 Task: Add an event with the title Webinar: Content Creation and Curation Strategies for Social Media, date '2024/05/14', time 7:30 AM to 9:30 AMand add a description: Conducting a competitive analysis to understand how the campaign performed compared to similar campaigns executed by competitors. This involves evaluating the differentiation, uniqueness, and competitive advantage of the campaign in the marketplace.Select event color  Banana . Add location for the event as: Marseille, France, logged in from the account softage.4@softage.netand send the event invitation to softage.9@softage.net and softage.10@softage.net. Set a reminder for the event Daily
Action: Mouse moved to (74, 97)
Screenshot: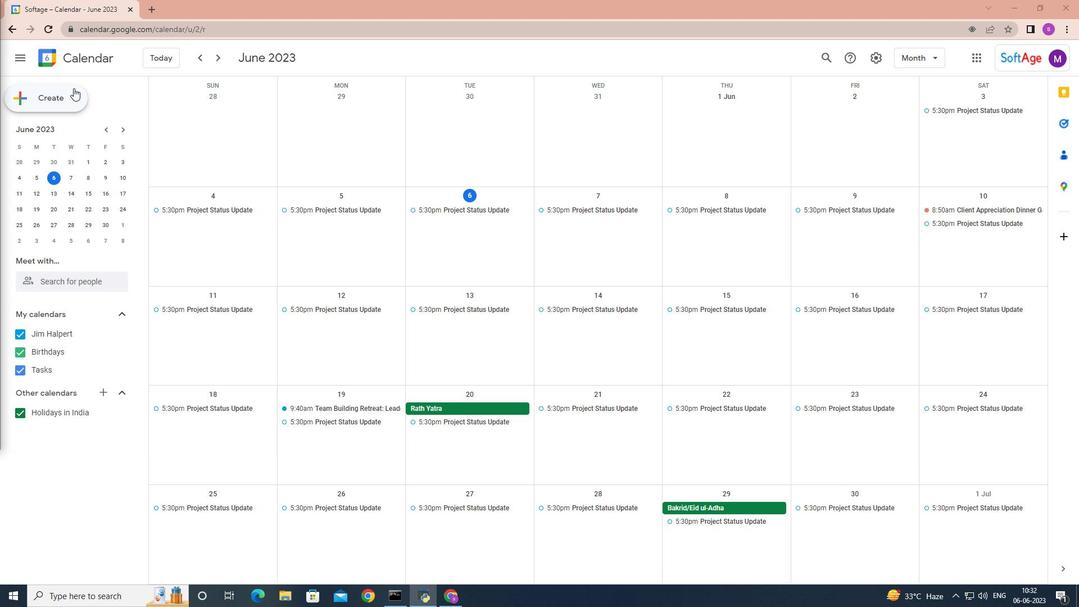 
Action: Mouse pressed left at (74, 97)
Screenshot: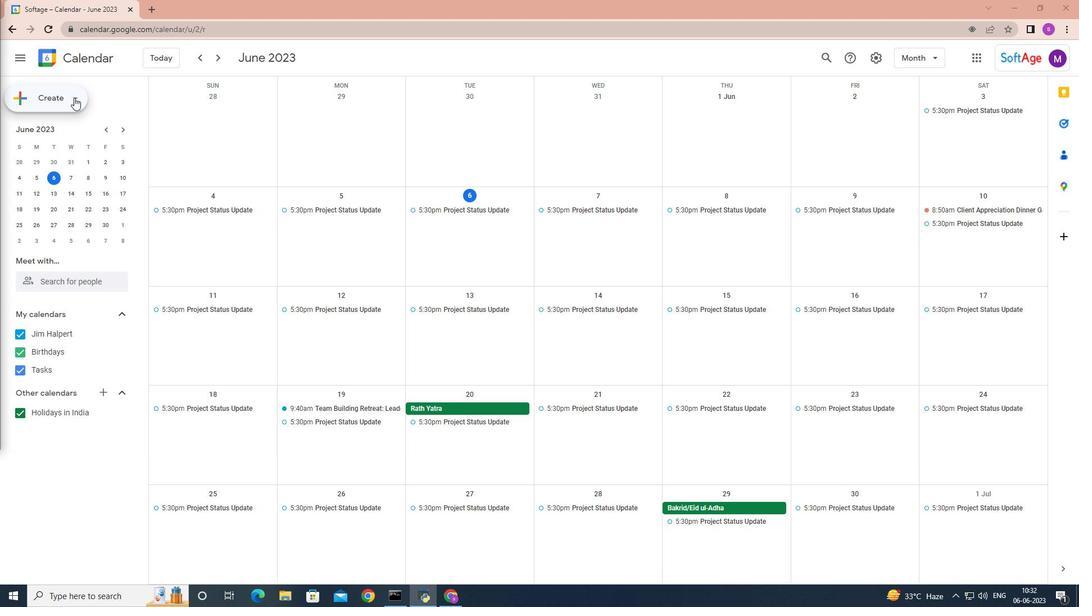 
Action: Mouse moved to (65, 122)
Screenshot: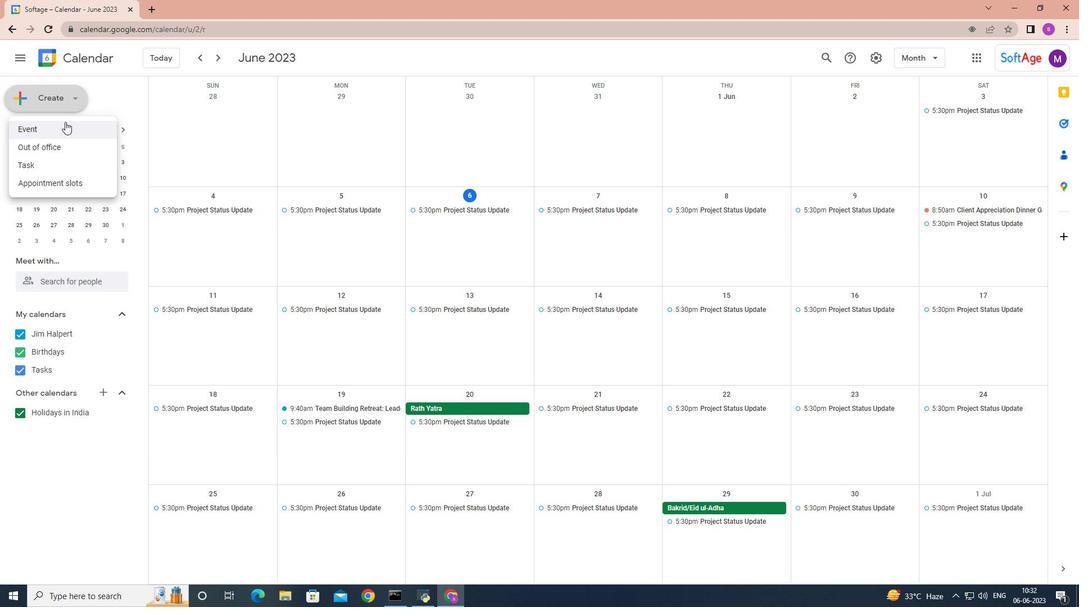 
Action: Mouse pressed left at (65, 122)
Screenshot: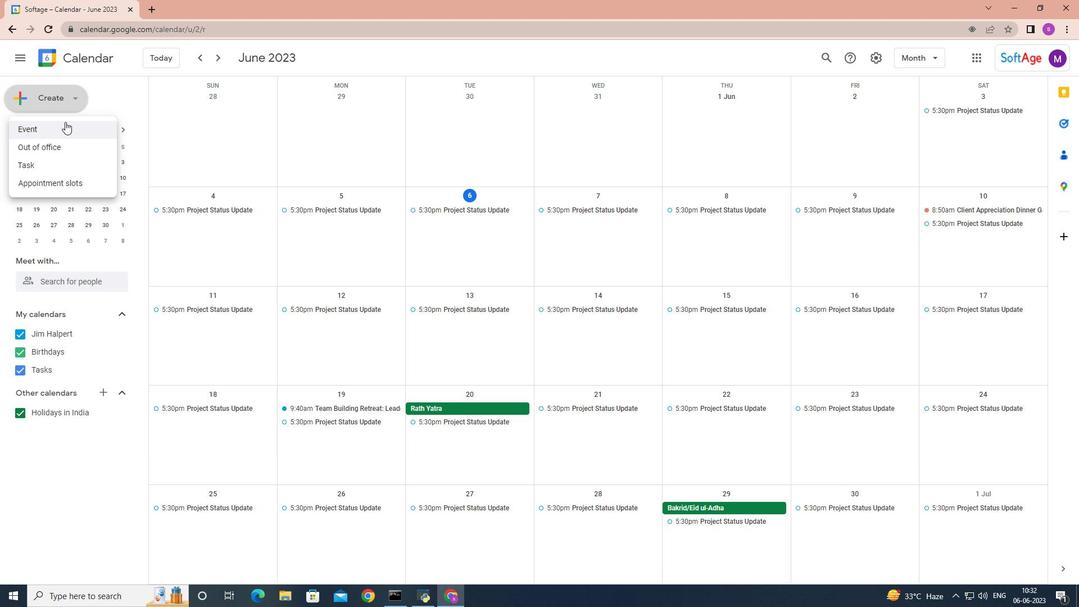 
Action: Mouse moved to (298, 444)
Screenshot: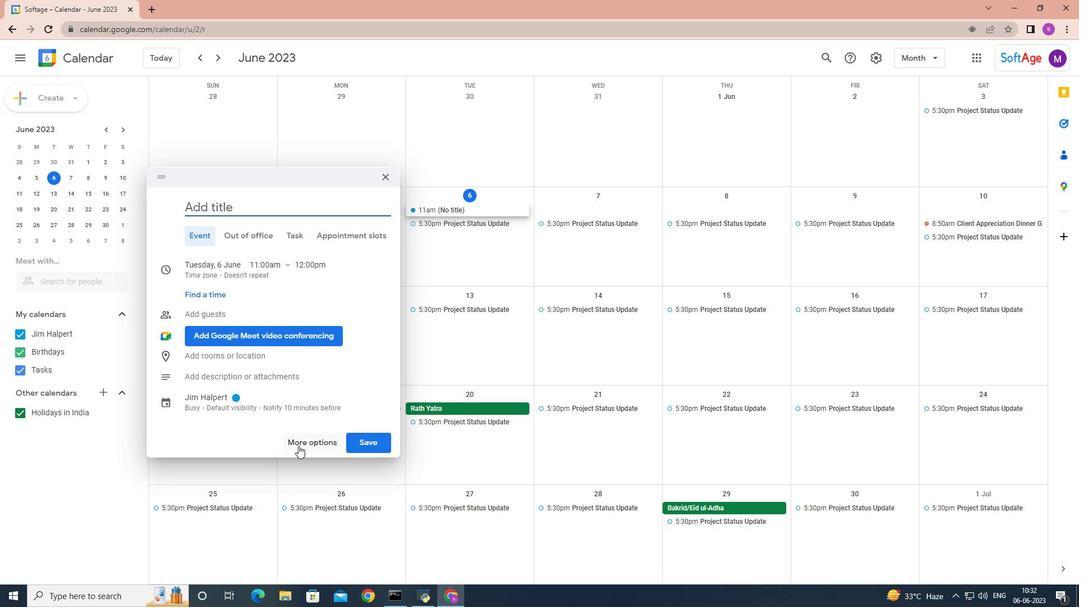 
Action: Mouse pressed left at (298, 444)
Screenshot: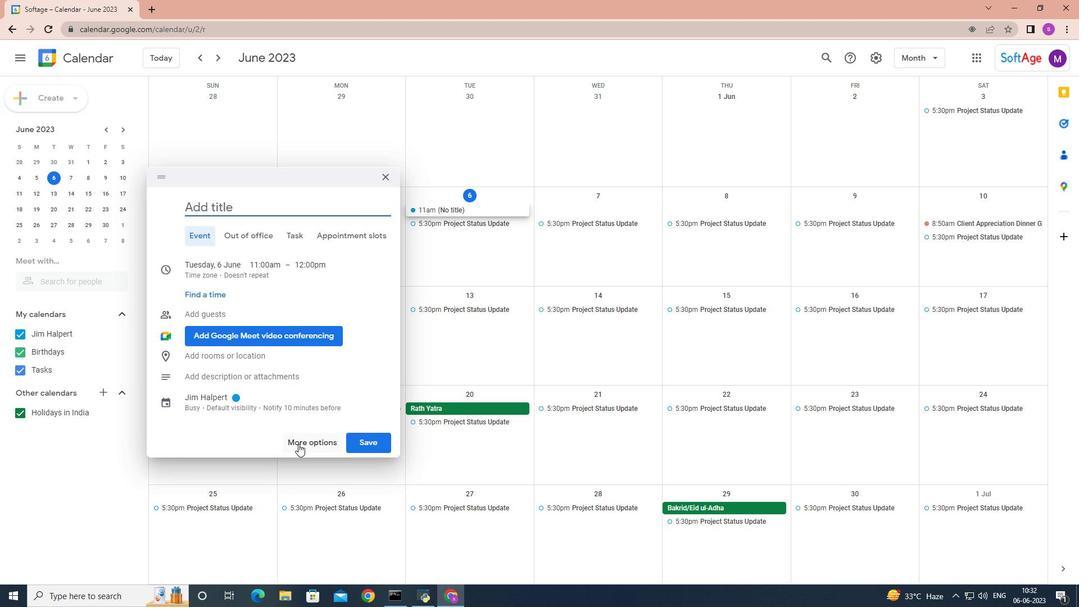 
Action: Key pressed <Key.shift>Webinar<Key.shift>:<Key.space><Key.shift>Content<Key.space><Key.shift>Cread<Key.backspace>tion<Key.space>and<Key.space><Key.shift>Curation<Key.space><Key.shift>Strategies<Key.space>for<Key.space><Key.shift>Social<Key.space><Key.shift>Media
Screenshot: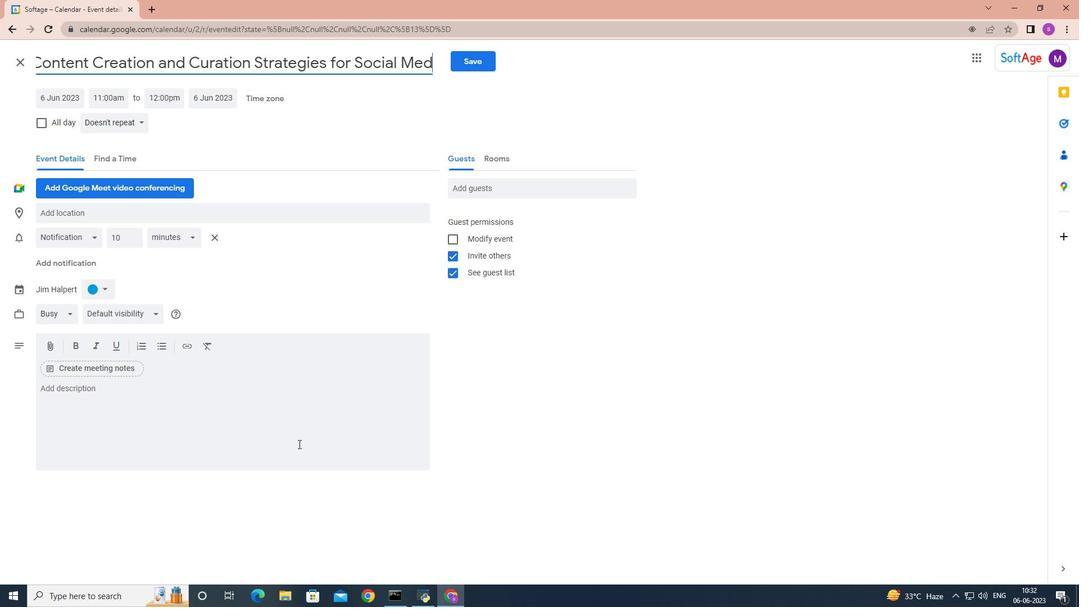 
Action: Mouse moved to (65, 100)
Screenshot: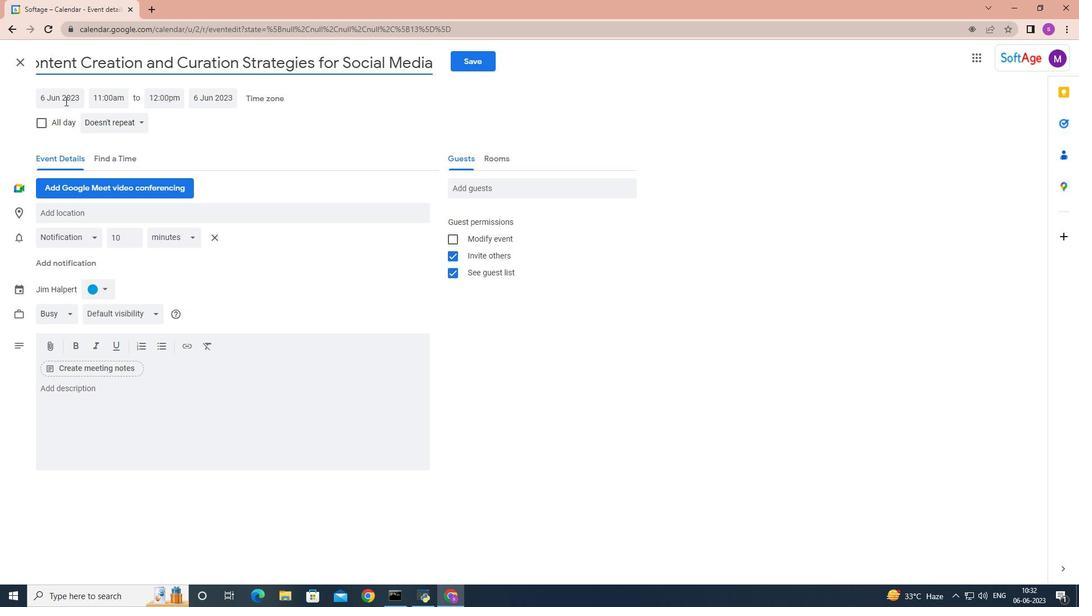 
Action: Mouse pressed left at (65, 100)
Screenshot: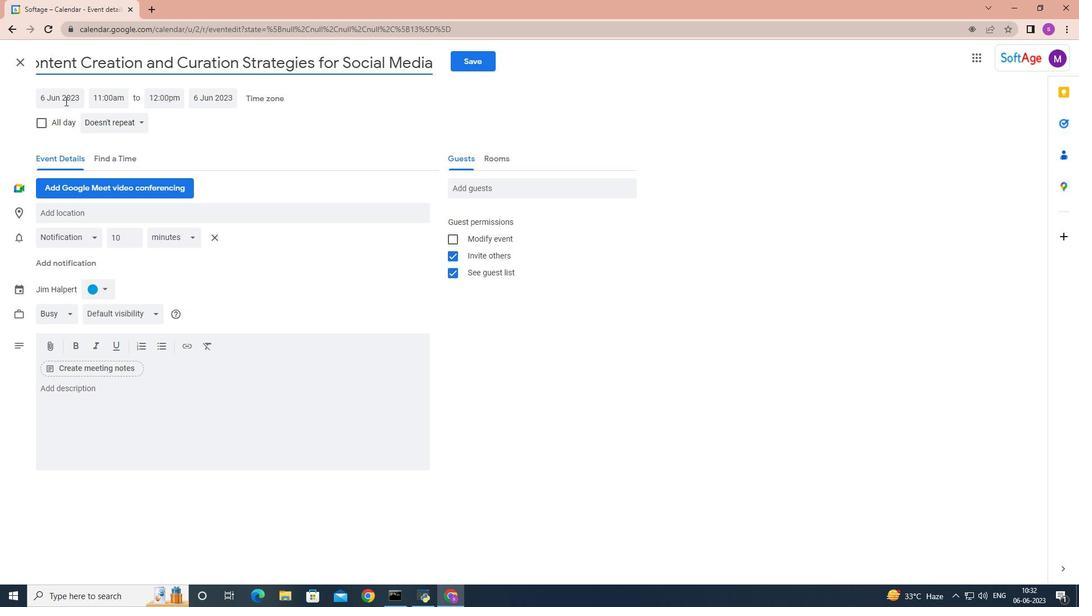 
Action: Mouse moved to (179, 122)
Screenshot: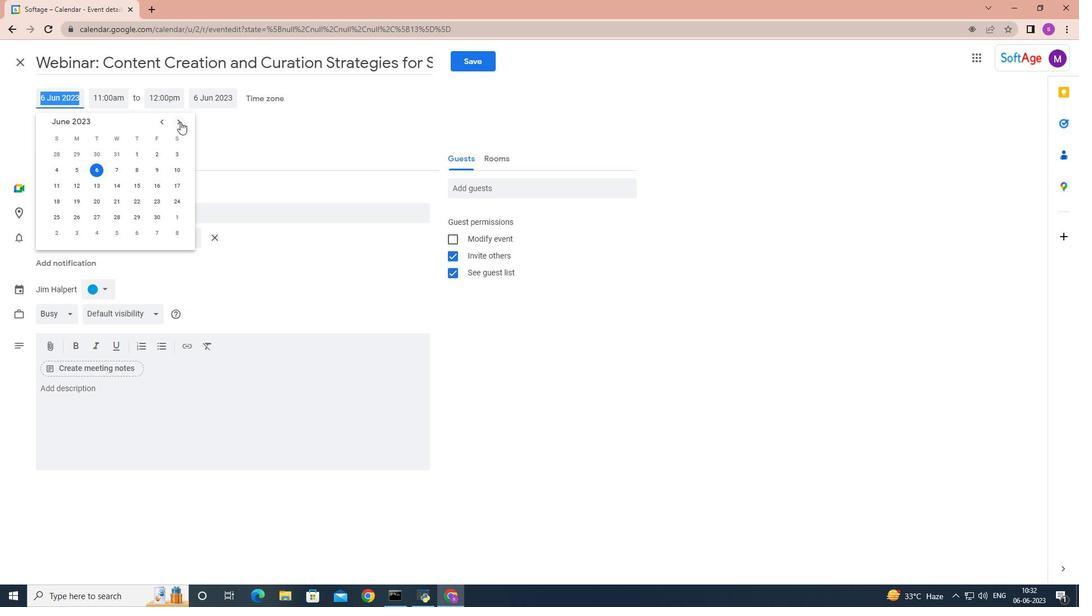 
Action: Mouse pressed left at (179, 122)
Screenshot: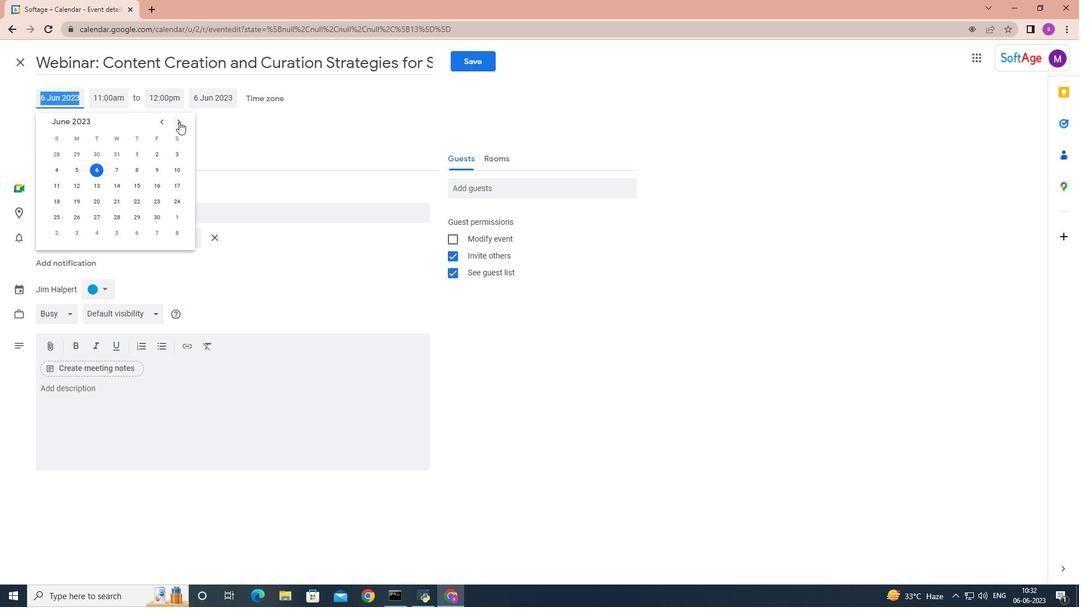 
Action: Mouse pressed left at (179, 122)
Screenshot: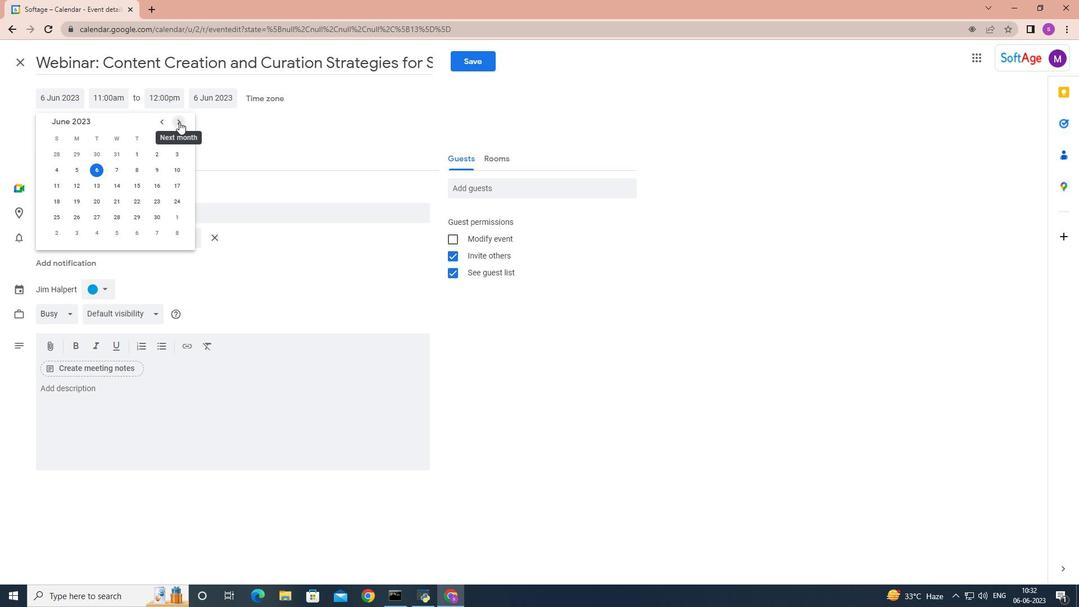 
Action: Mouse pressed left at (179, 122)
Screenshot: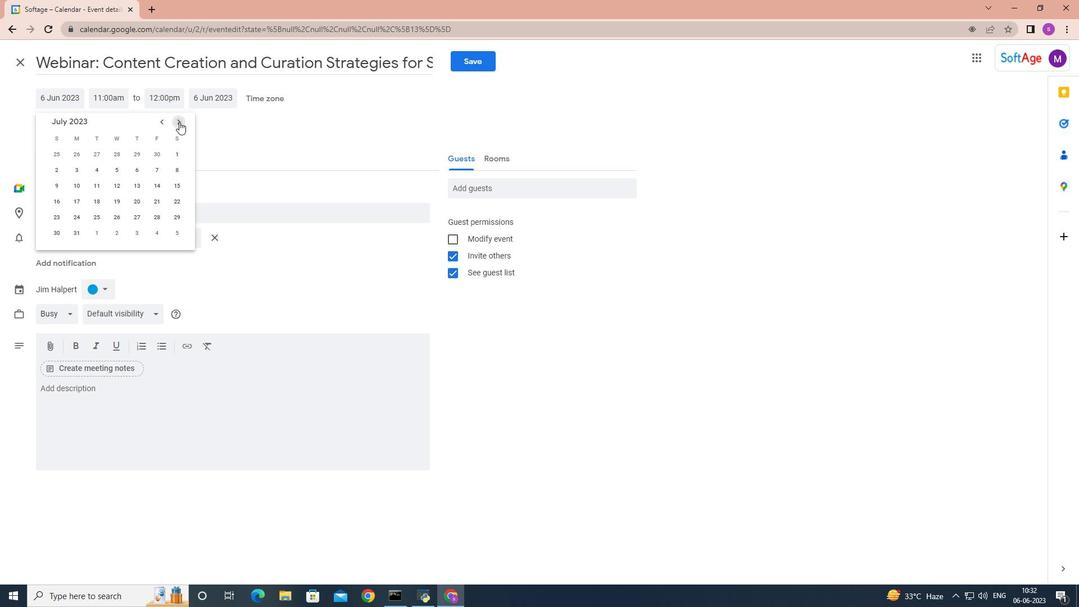 
Action: Mouse pressed left at (179, 122)
Screenshot: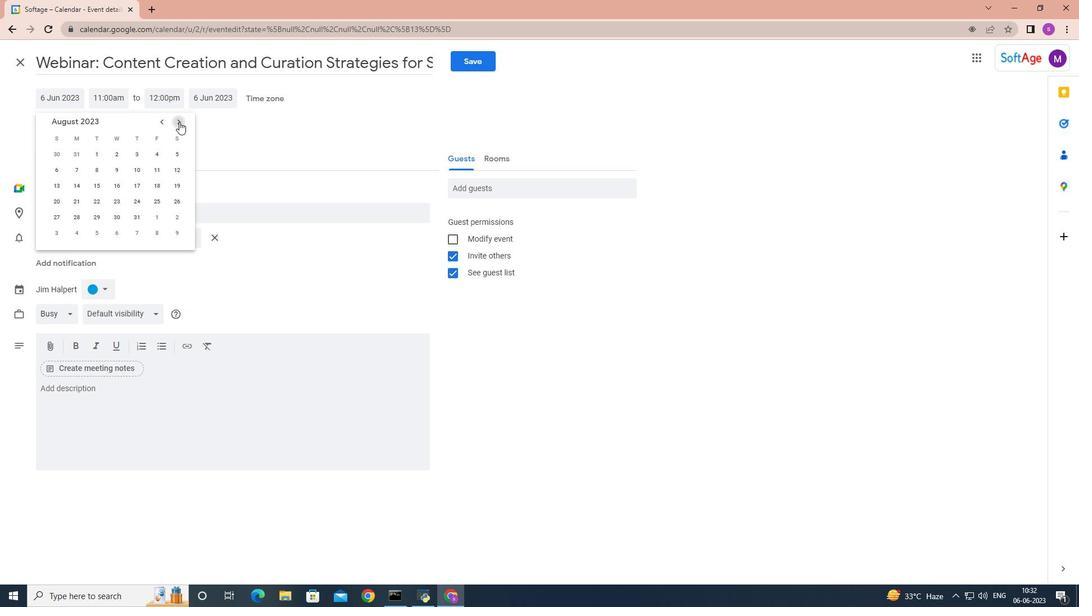 
Action: Mouse pressed left at (179, 122)
Screenshot: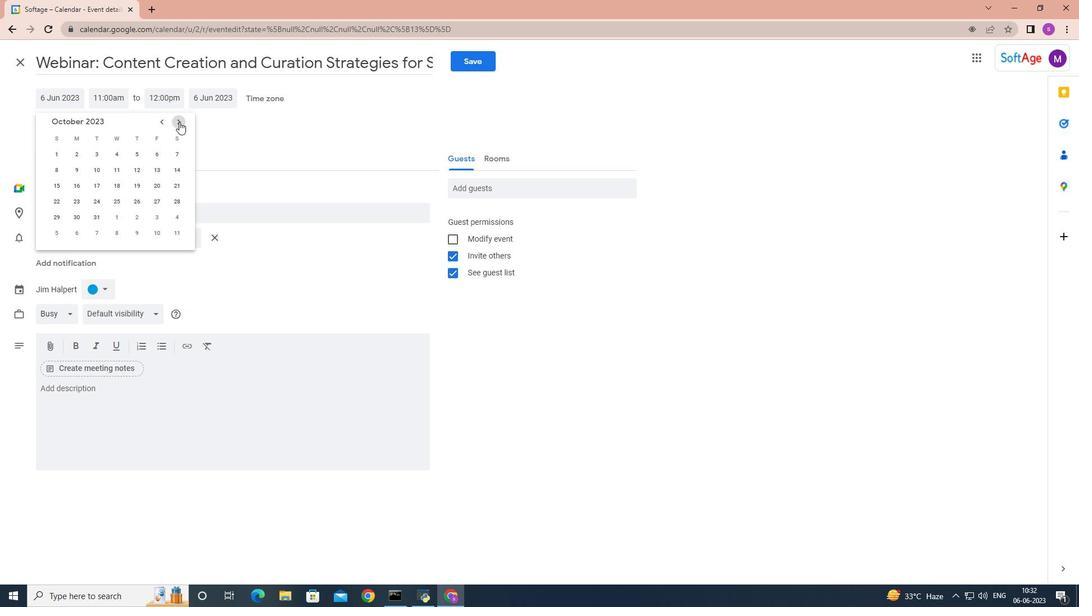 
Action: Mouse pressed left at (179, 122)
Screenshot: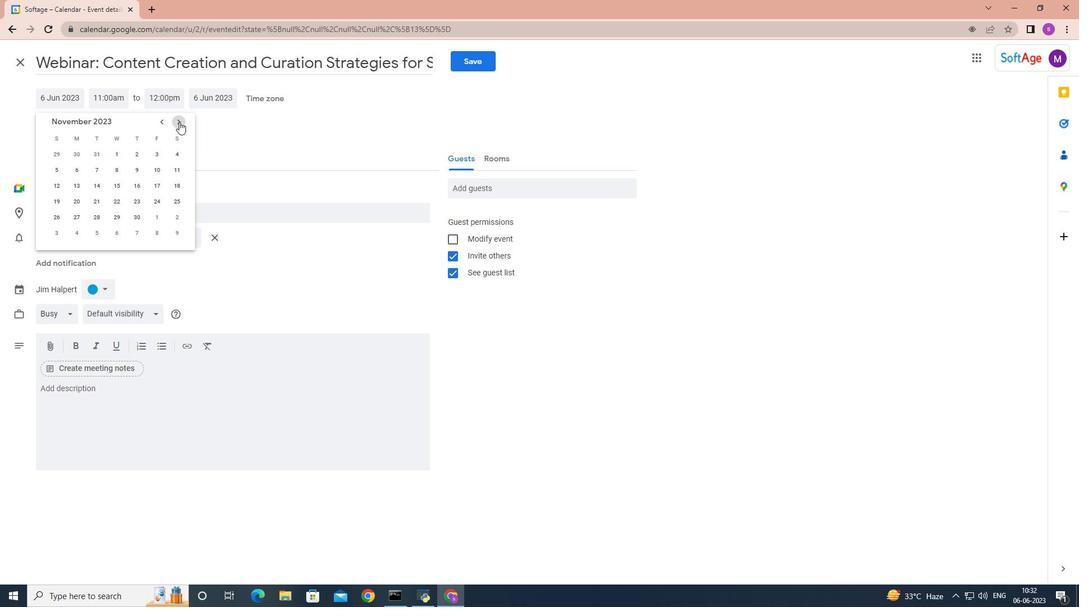 
Action: Mouse pressed left at (179, 122)
Screenshot: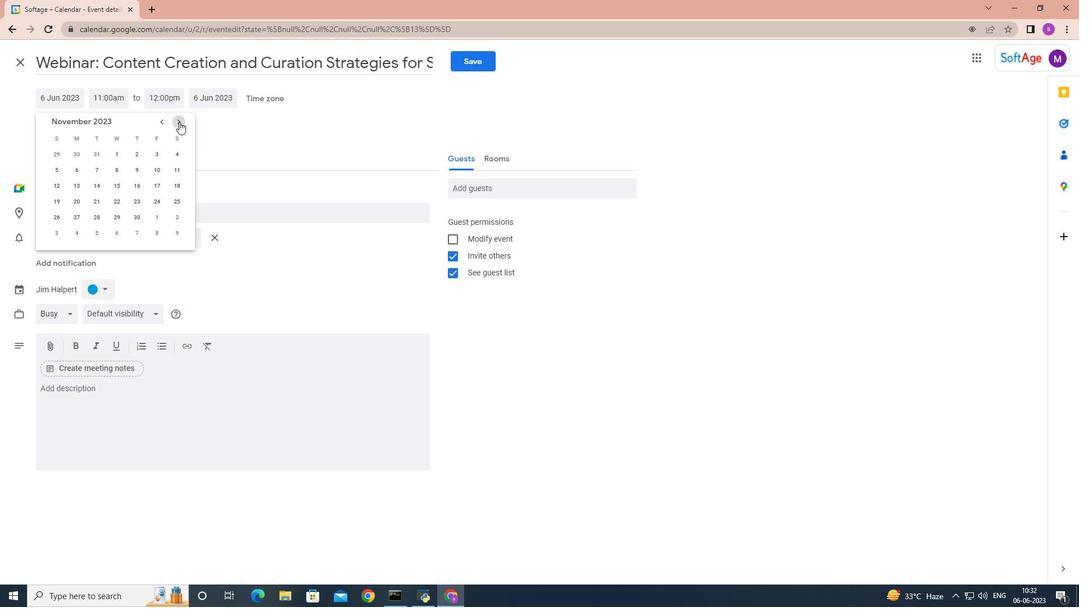 
Action: Mouse pressed left at (179, 122)
Screenshot: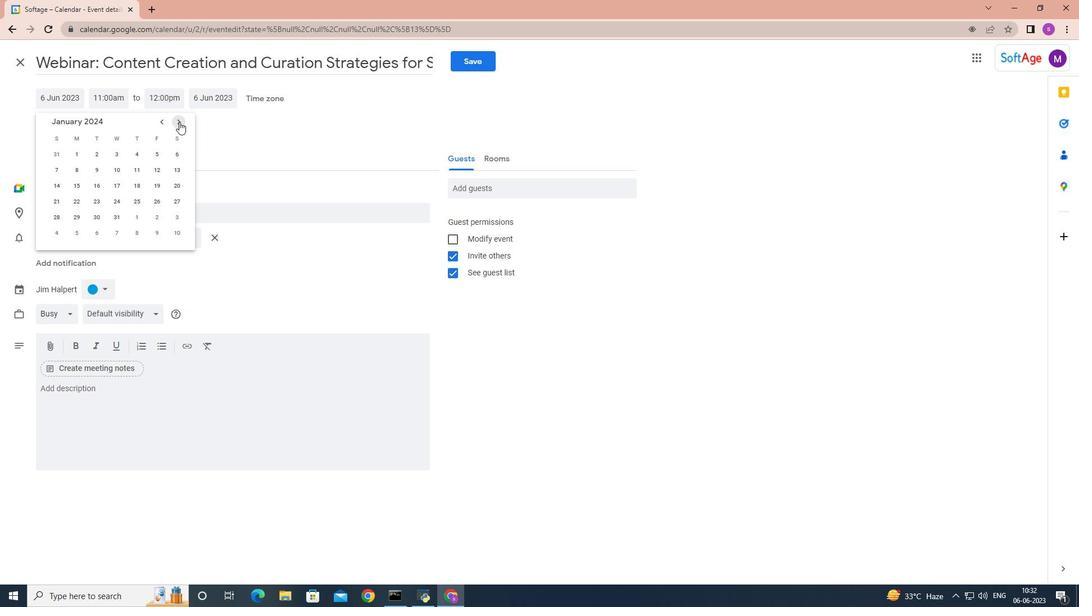 
Action: Mouse pressed left at (179, 122)
Screenshot: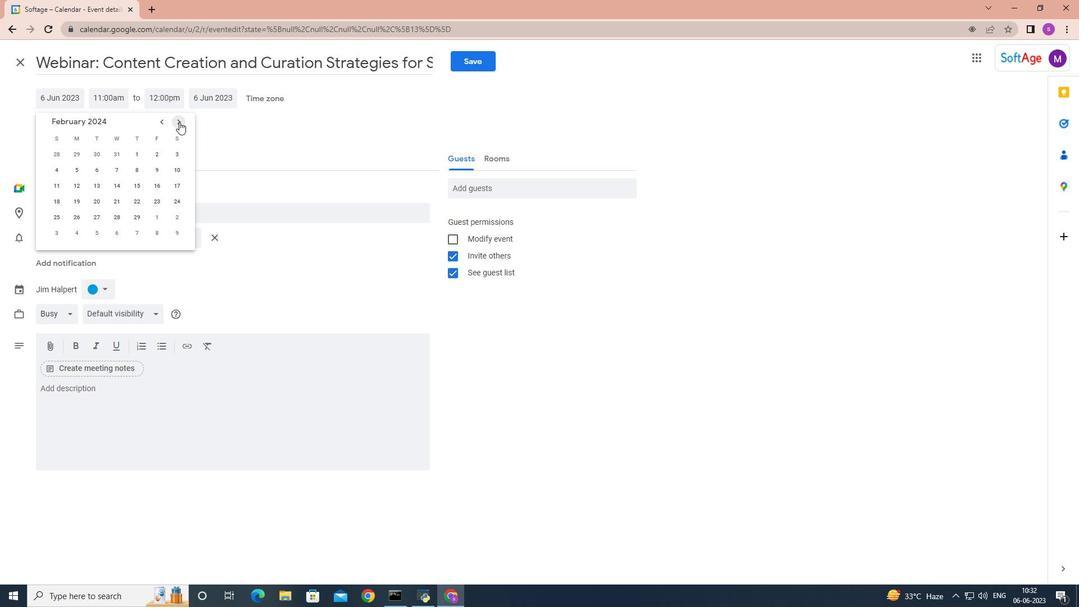 
Action: Mouse pressed left at (179, 122)
Screenshot: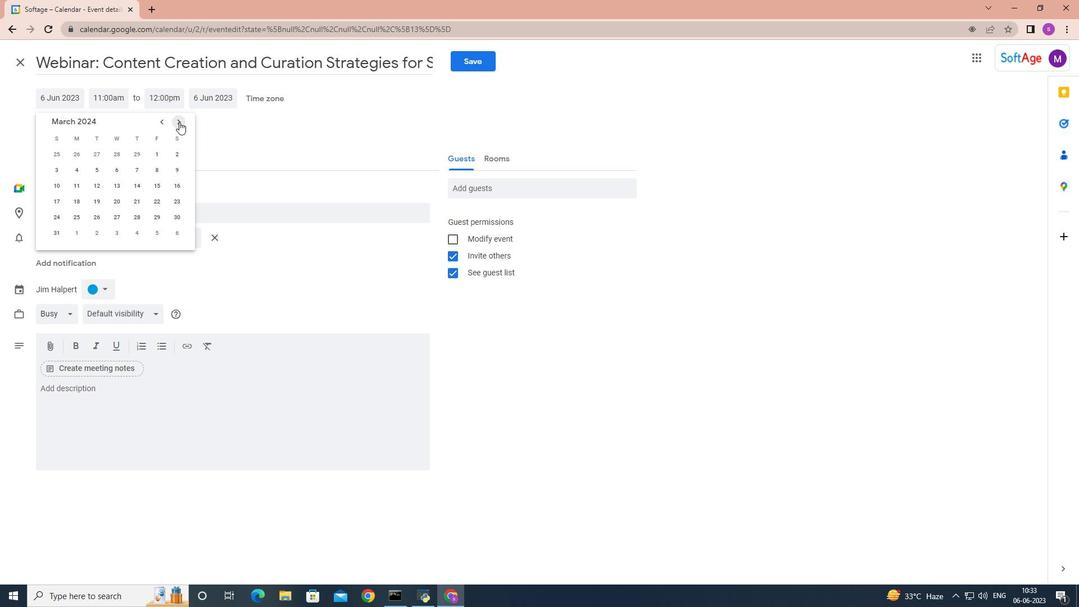 
Action: Mouse pressed left at (179, 122)
Screenshot: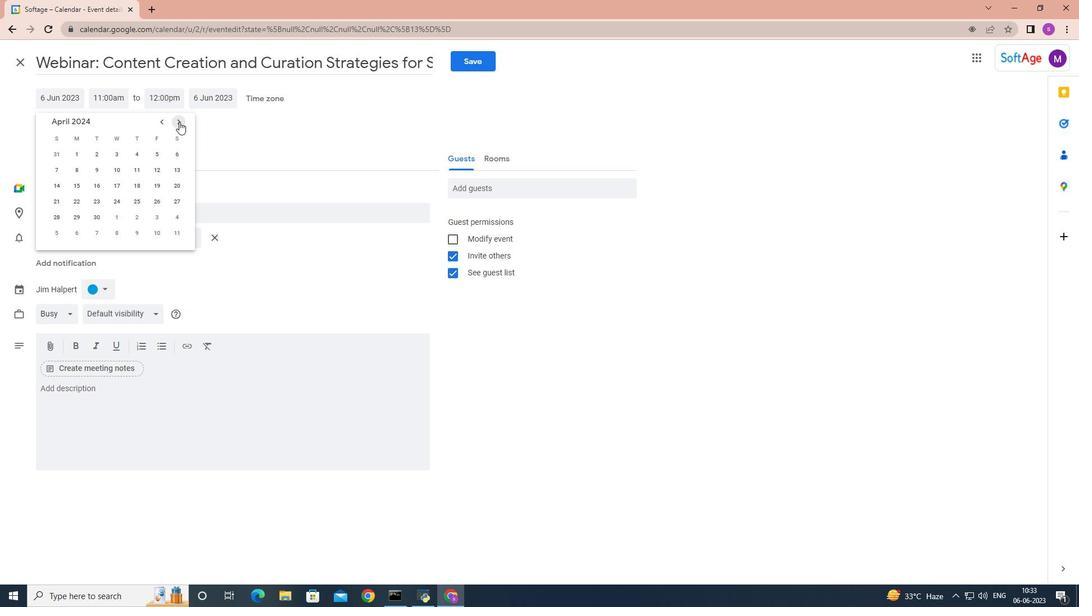 
Action: Mouse moved to (93, 182)
Screenshot: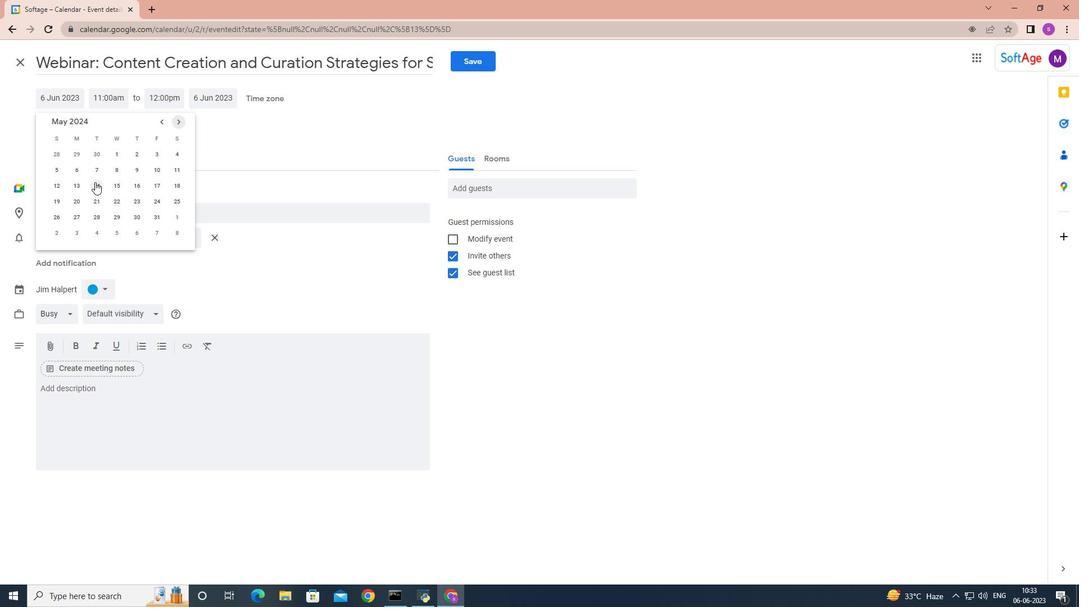 
Action: Mouse pressed left at (93, 182)
Screenshot: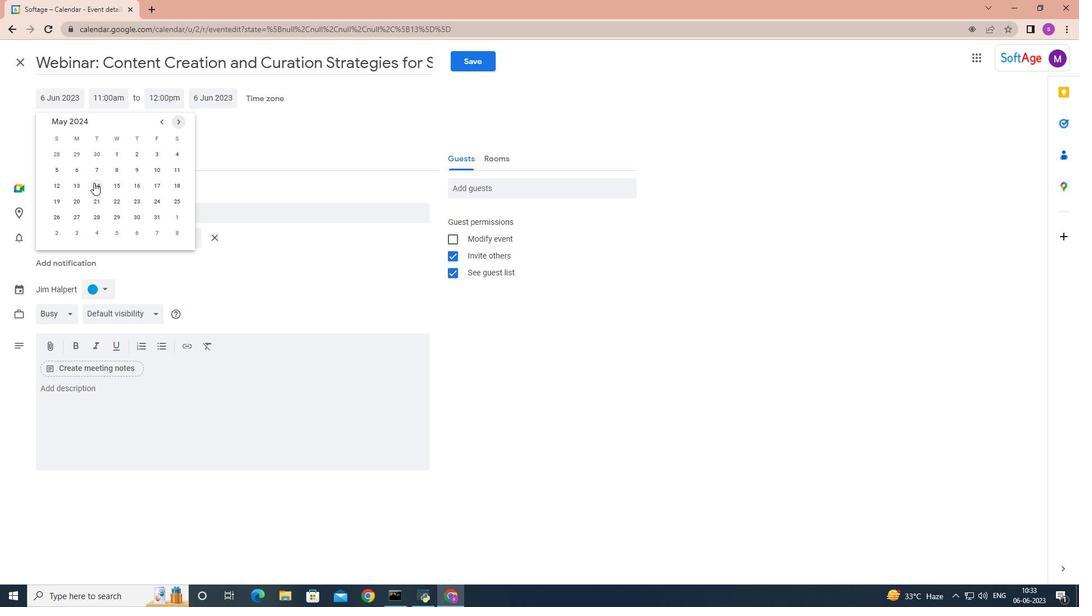 
Action: Mouse moved to (108, 97)
Screenshot: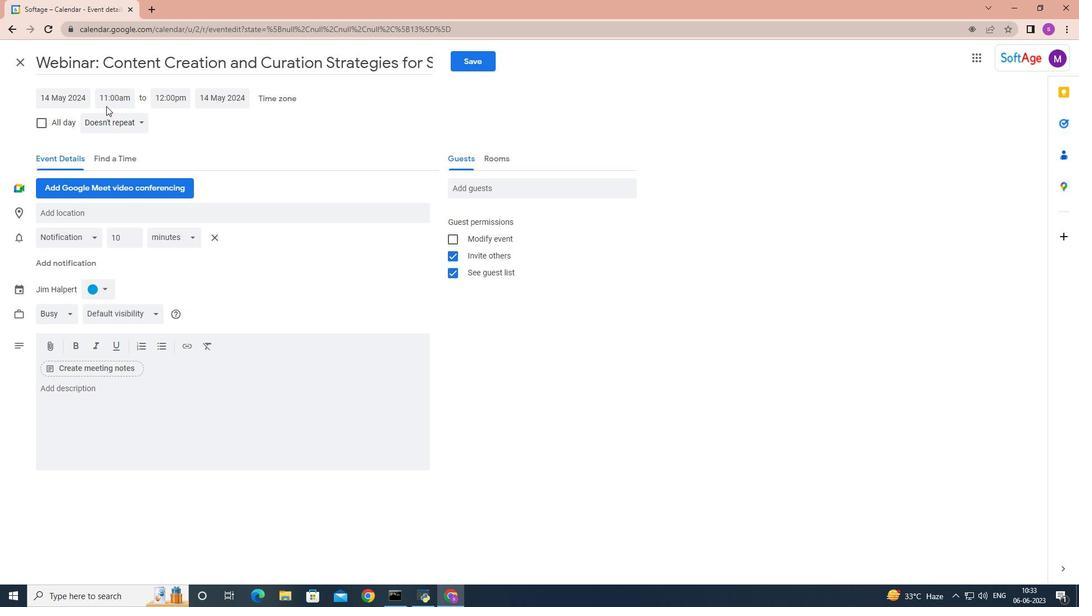 
Action: Mouse pressed left at (108, 97)
Screenshot: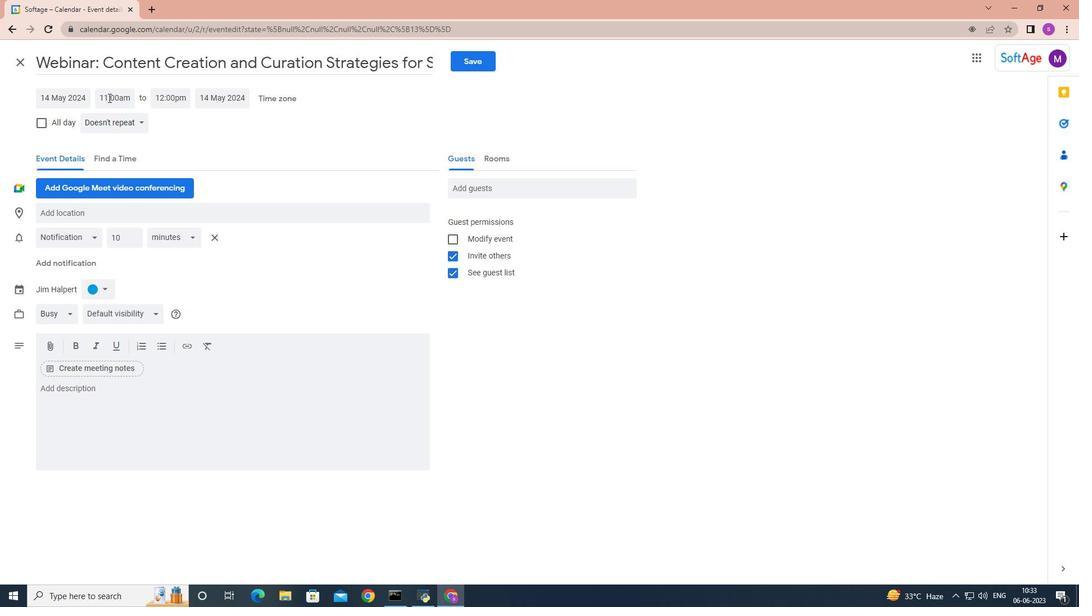 
Action: Mouse moved to (145, 162)
Screenshot: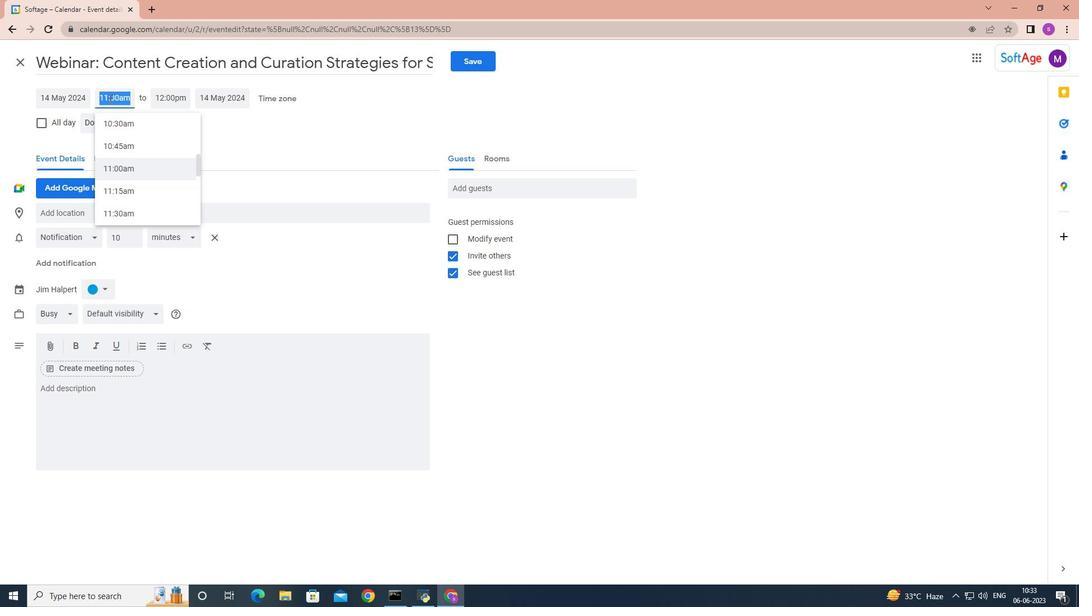 
Action: Mouse scrolled (145, 163) with delta (0, 0)
Screenshot: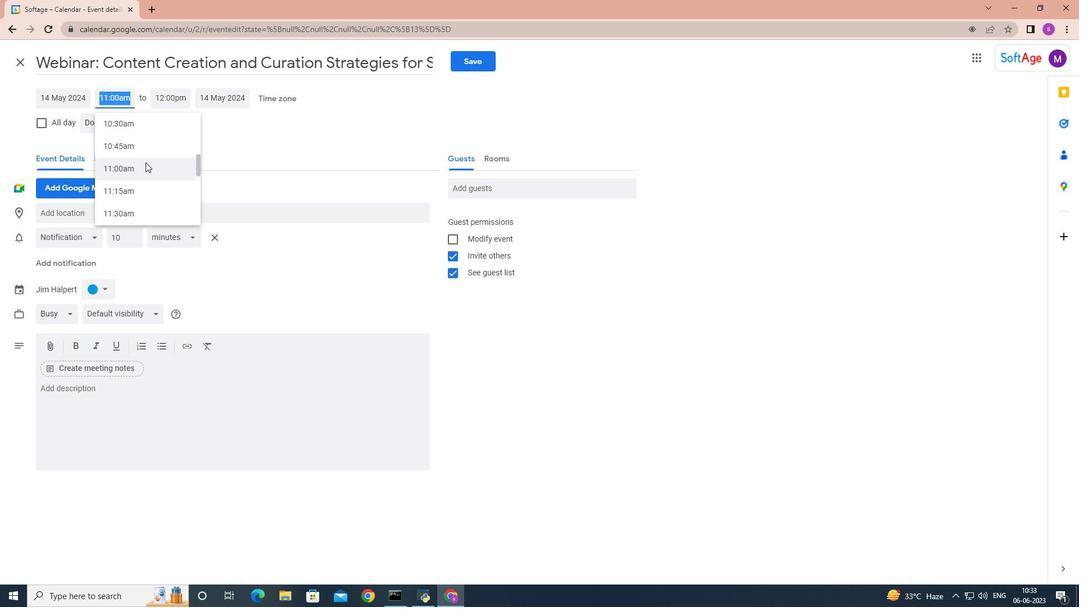 
Action: Mouse scrolled (145, 163) with delta (0, 0)
Screenshot: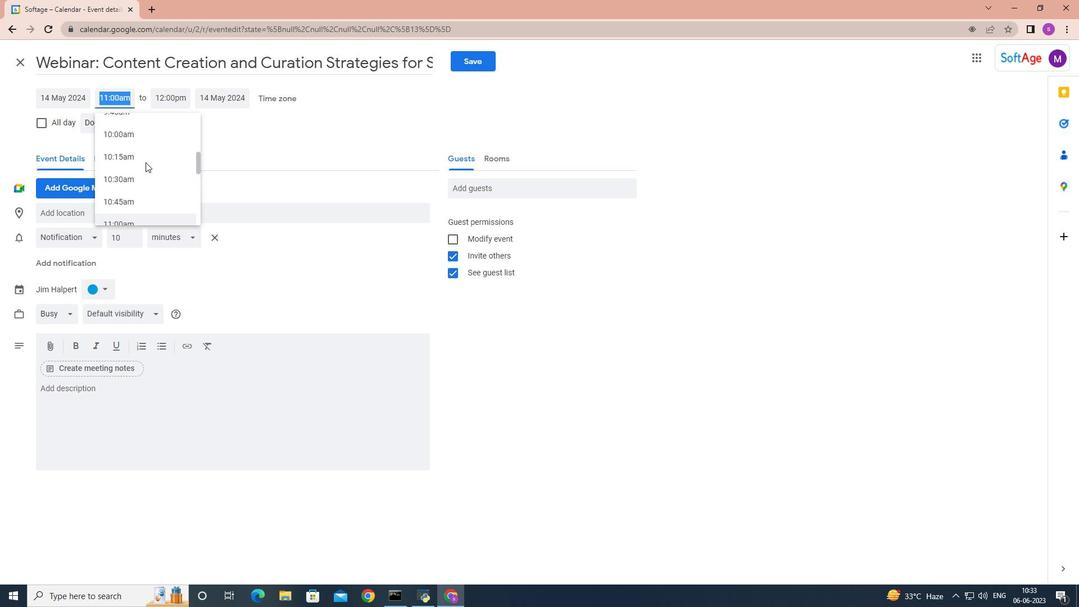 
Action: Mouse scrolled (145, 163) with delta (0, 0)
Screenshot: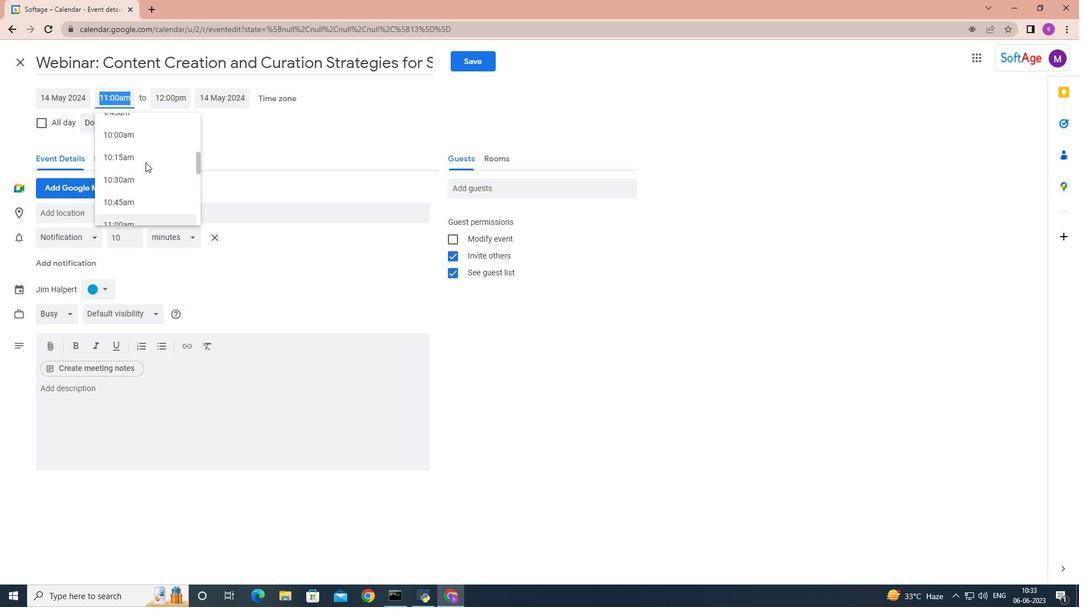 
Action: Mouse scrolled (145, 163) with delta (0, 0)
Screenshot: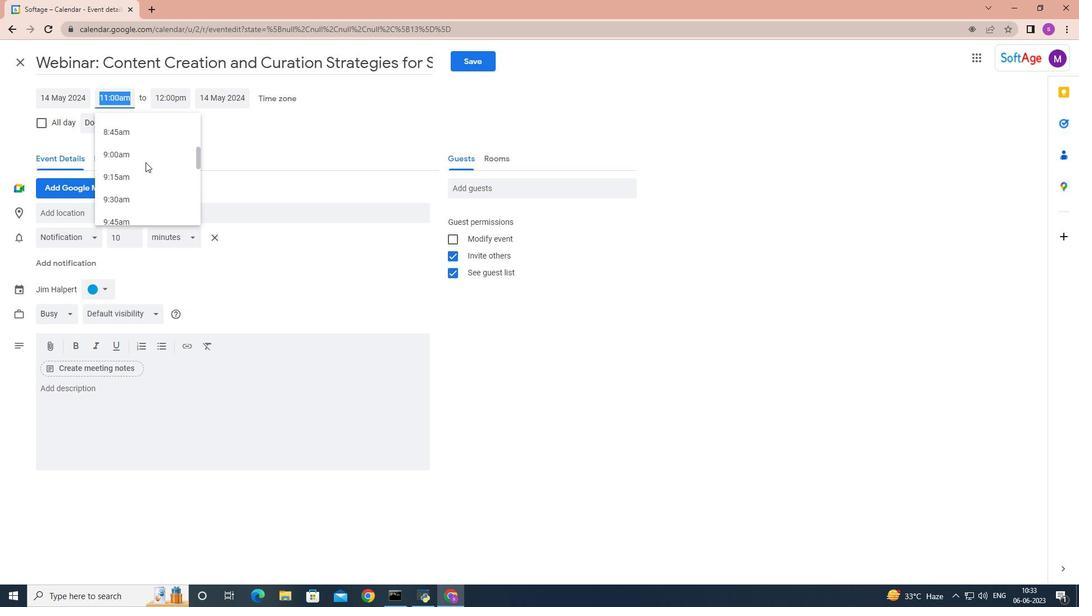 
Action: Mouse scrolled (145, 163) with delta (0, 0)
Screenshot: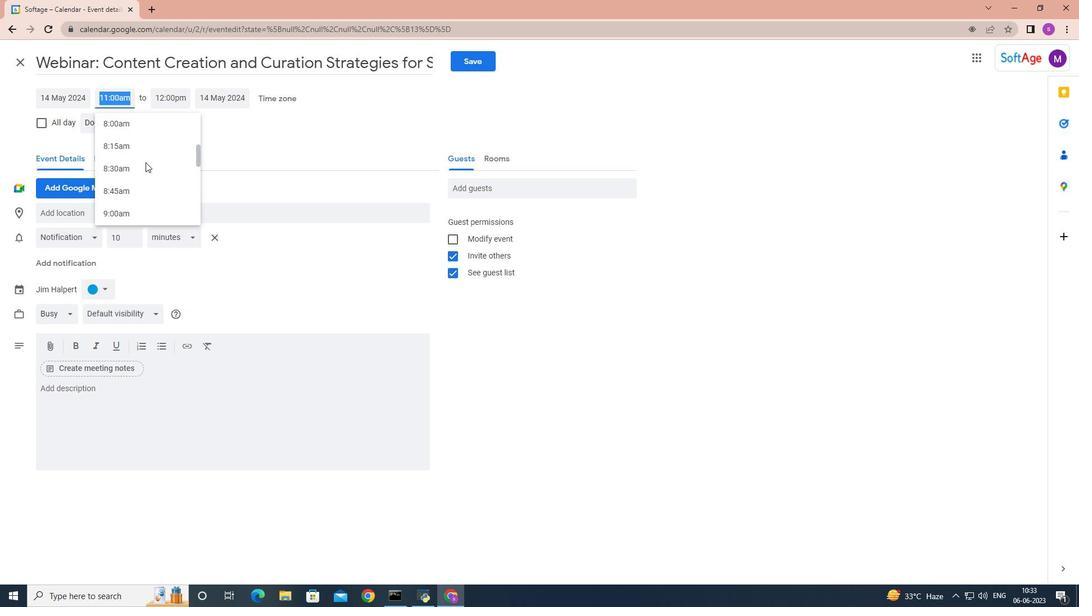 
Action: Mouse moved to (143, 132)
Screenshot: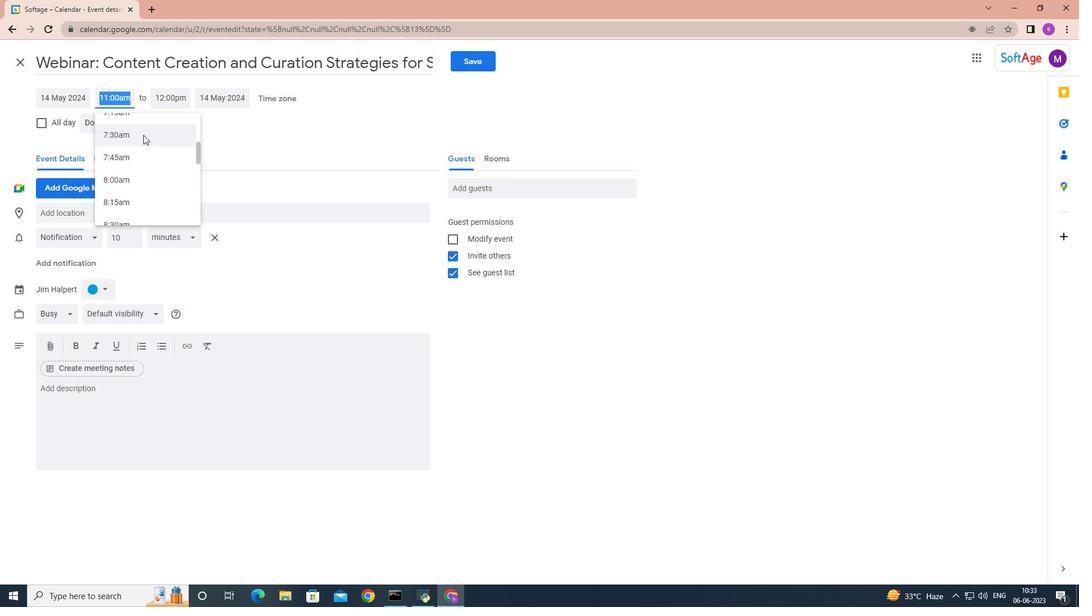 
Action: Mouse pressed left at (143, 132)
Screenshot: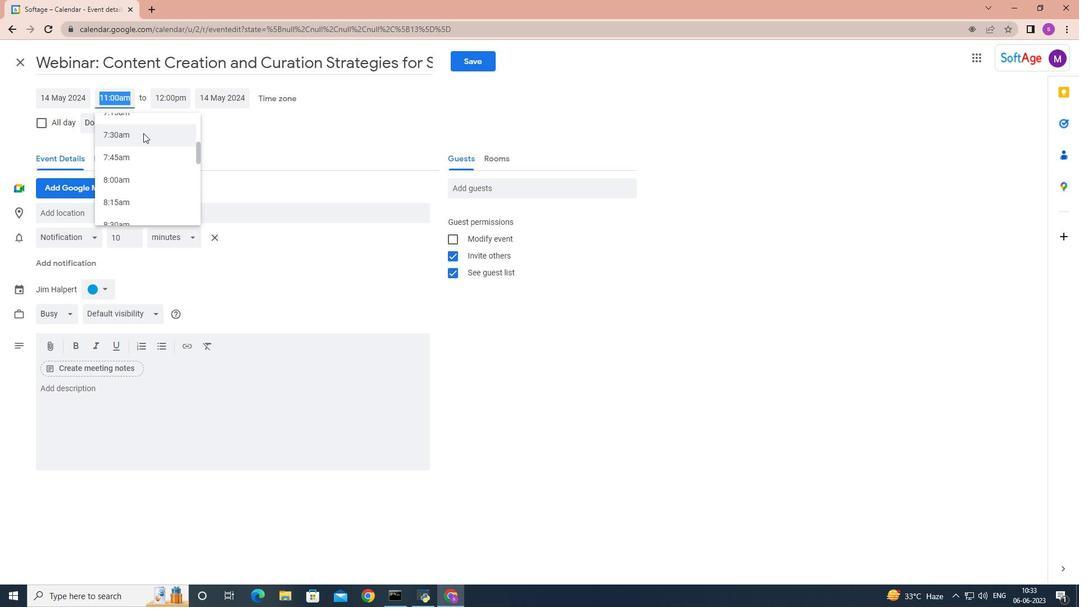 
Action: Mouse moved to (167, 97)
Screenshot: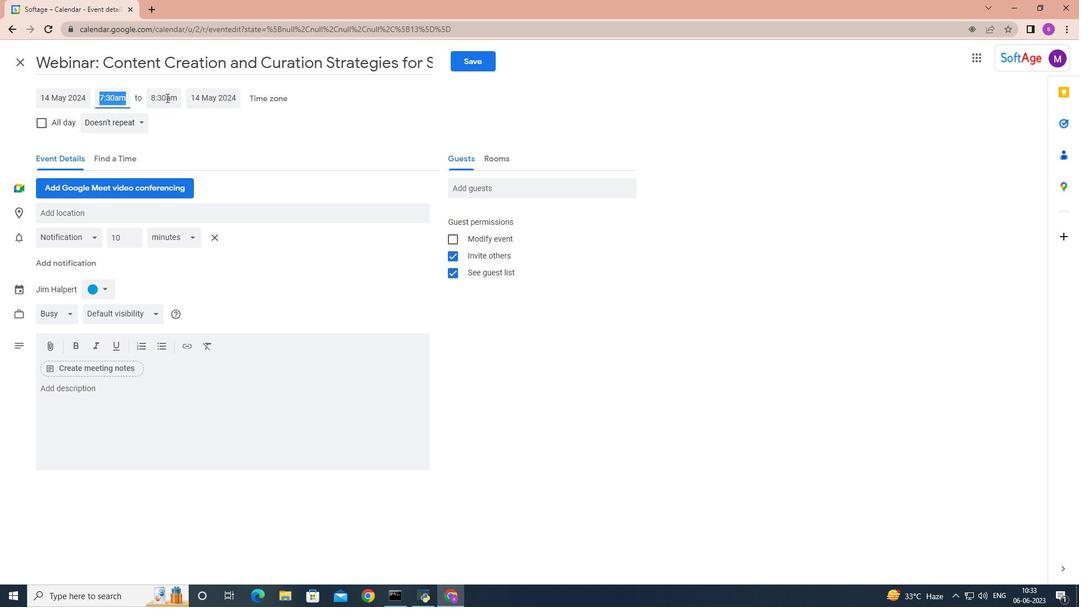 
Action: Mouse pressed left at (167, 97)
Screenshot: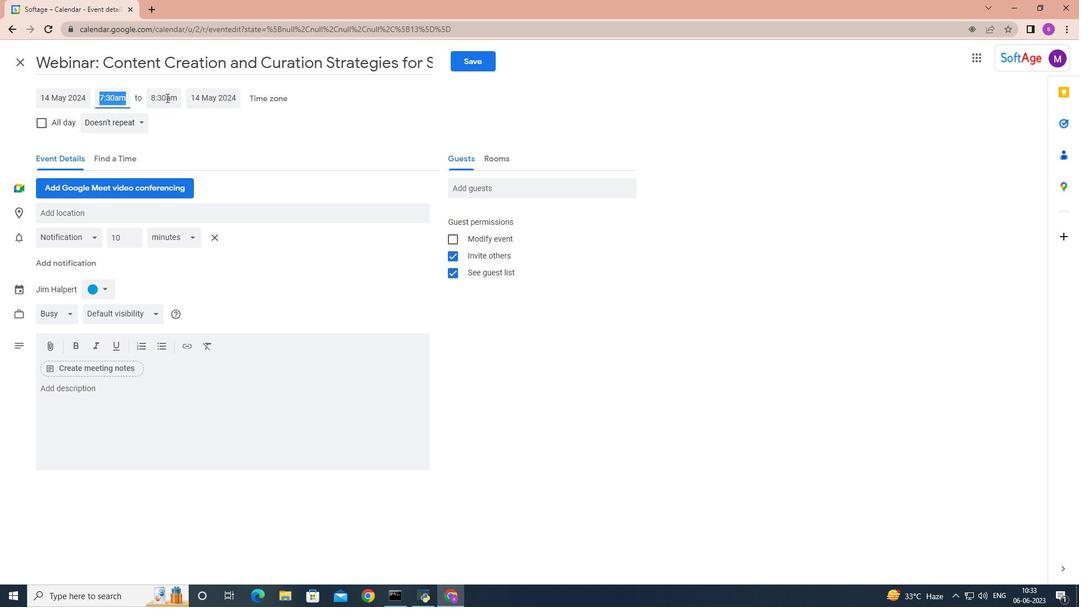 
Action: Mouse moved to (200, 215)
Screenshot: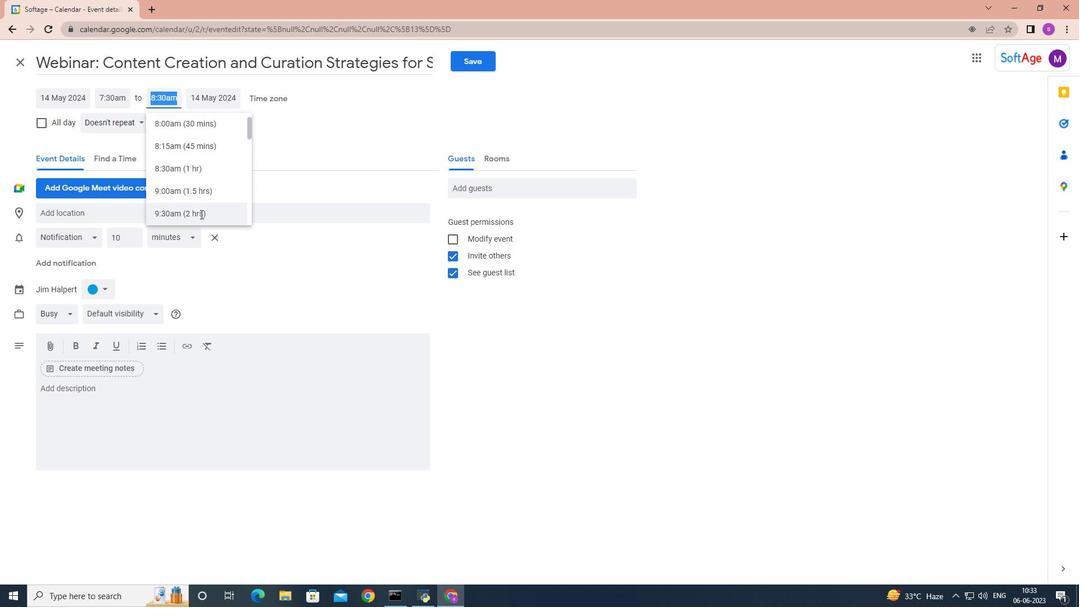 
Action: Mouse pressed left at (200, 215)
Screenshot: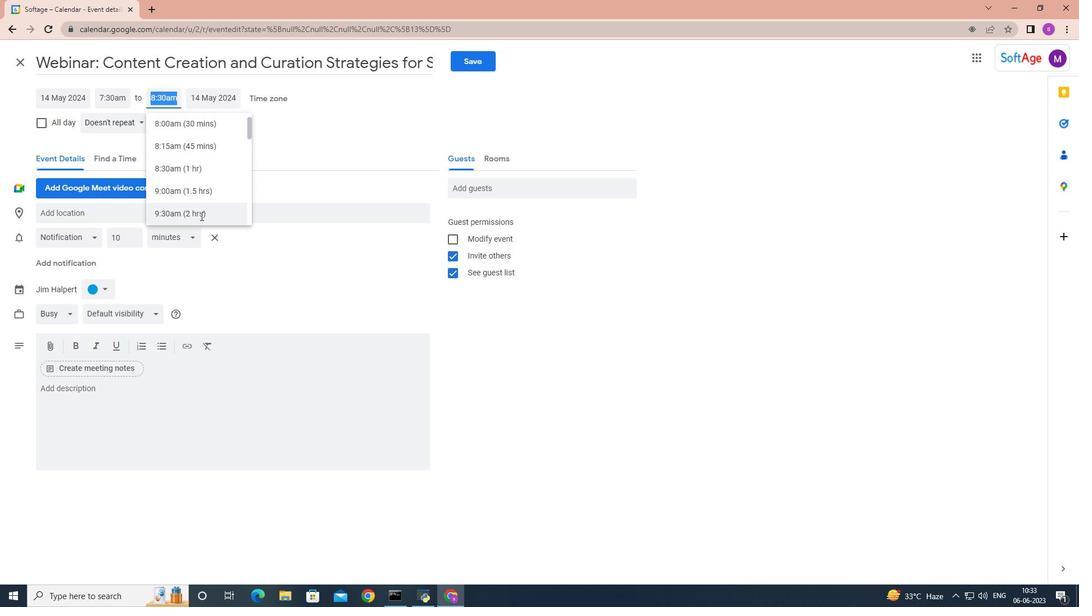 
Action: Mouse moved to (115, 409)
Screenshot: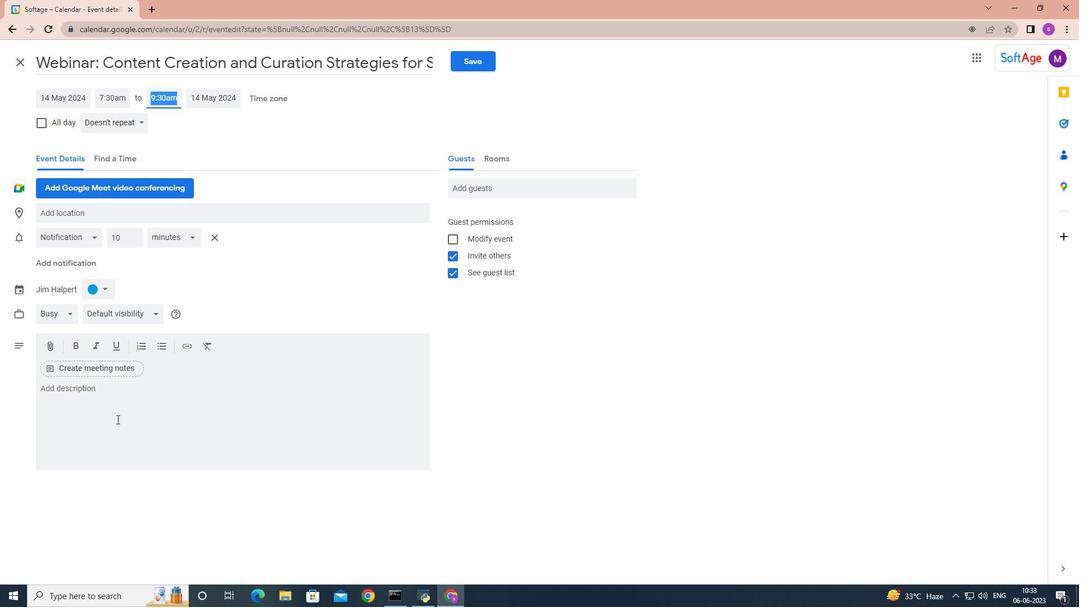 
Action: Mouse pressed left at (115, 409)
Screenshot: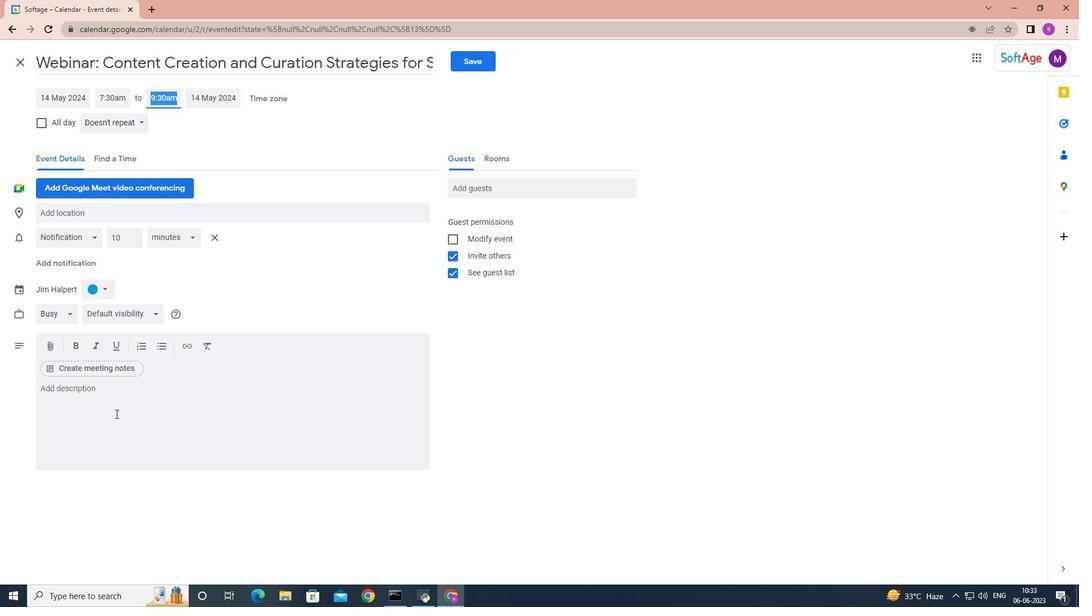 
Action: Key pressed <Key.shift>Conduction<Key.space>a<Key.space>competitive<Key.space>analysis<Key.space>to<Key.space>understand<Key.space>how<Key.space>the<Key.space>campaign<Key.space>performed<Key.space>compared<Key.space>to<Key.space>similar<Key.space>campaigns<Key.space><Key.shift>Ex<Key.backspace><Key.backspace>executed<Key.space>by<Key.space>competitiors<Key.space><Key.backspace><Key.backspace><Key.backspace><Key.backspace><Key.backspace><Key.backspace><Key.backspace><Key.backspace>et<Key.backspace><Key.backspace>titoes<Key.space><Key.backspace>.<Key.space><Key.shift>This<Key.space>involves<Key.space>evaluting<Key.space><Key.backspace><Key.backspace><Key.backspace><Key.backspace><Key.backspace><Key.backspace><Key.backspace><Key.backspace>aluating<Key.space>thr<Key.space><Key.backspace><Key.backspace>e<Key.space>differentiation<Key.space><Key.backspace>,<Key.space>uniqueness,<Key.space>and<Key.space>competitive<Key.space>advantage<Key.space>of<Key.space>the<Key.space>campo<Key.backspace>aign<Key.space>in<Key.space>the<Key.space>marketplace.
Screenshot: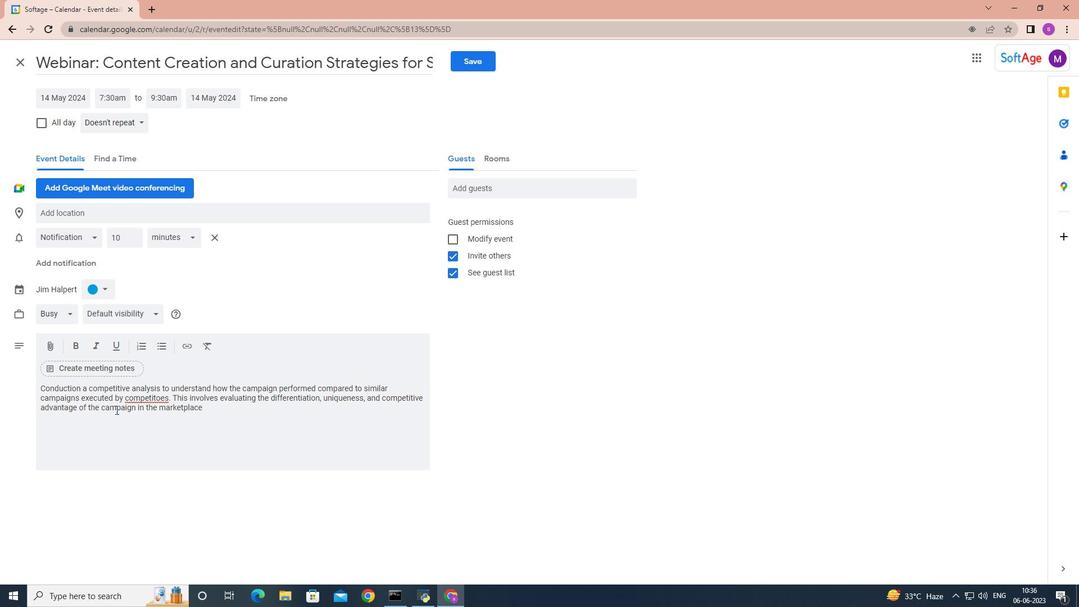 
Action: Mouse moved to (110, 289)
Screenshot: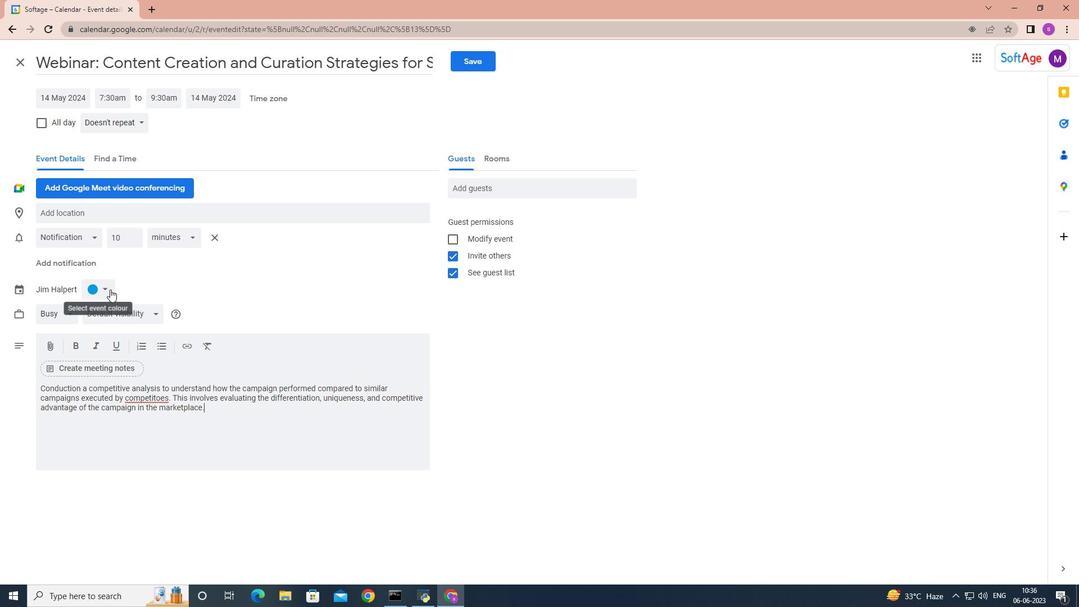 
Action: Mouse pressed left at (110, 289)
Screenshot: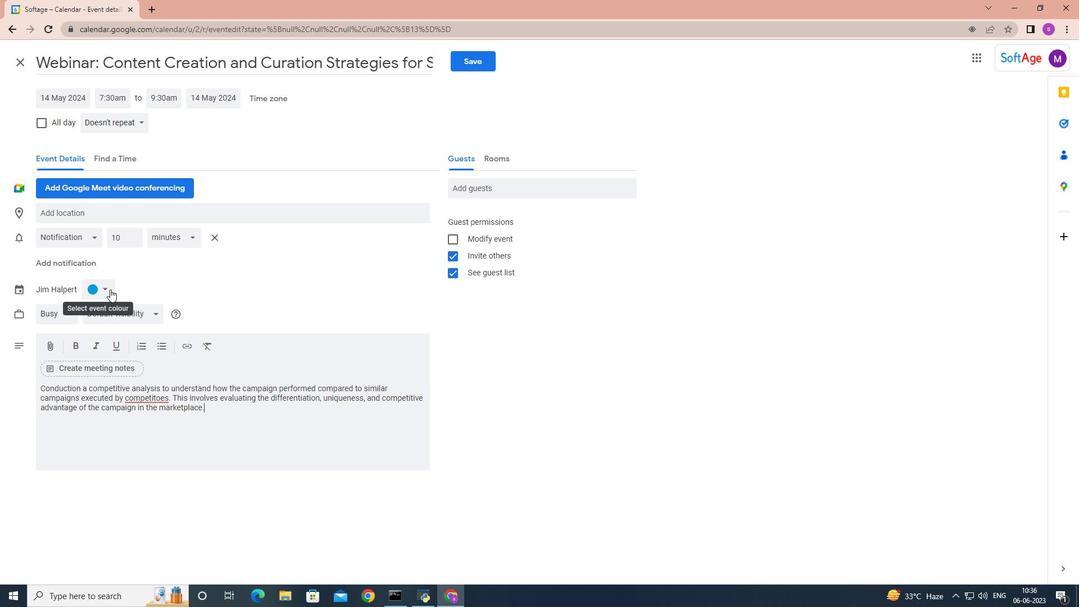 
Action: Mouse moved to (108, 299)
Screenshot: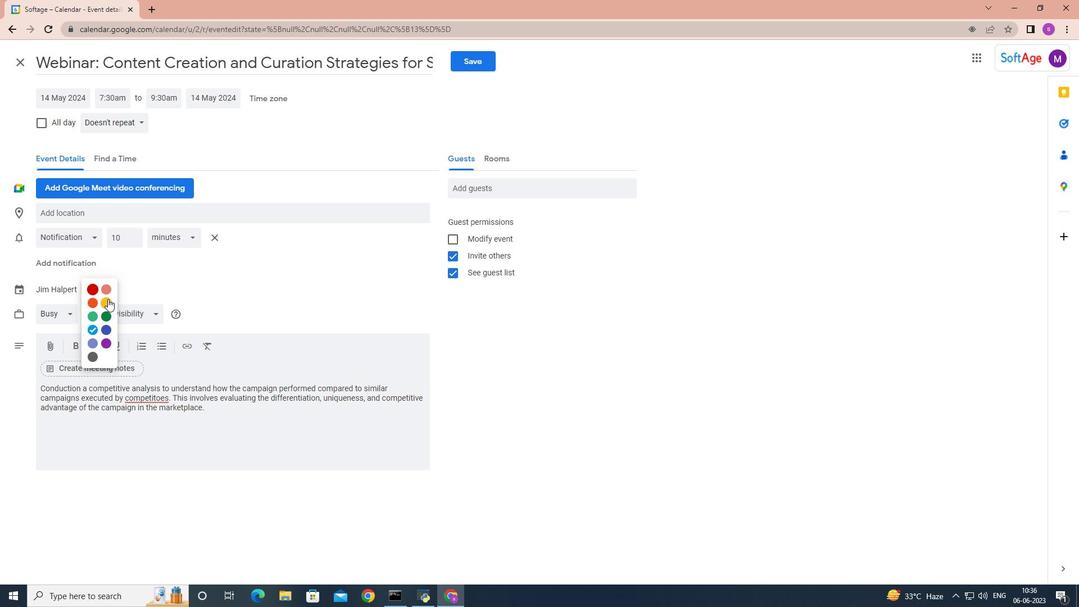 
Action: Mouse pressed left at (108, 299)
Screenshot: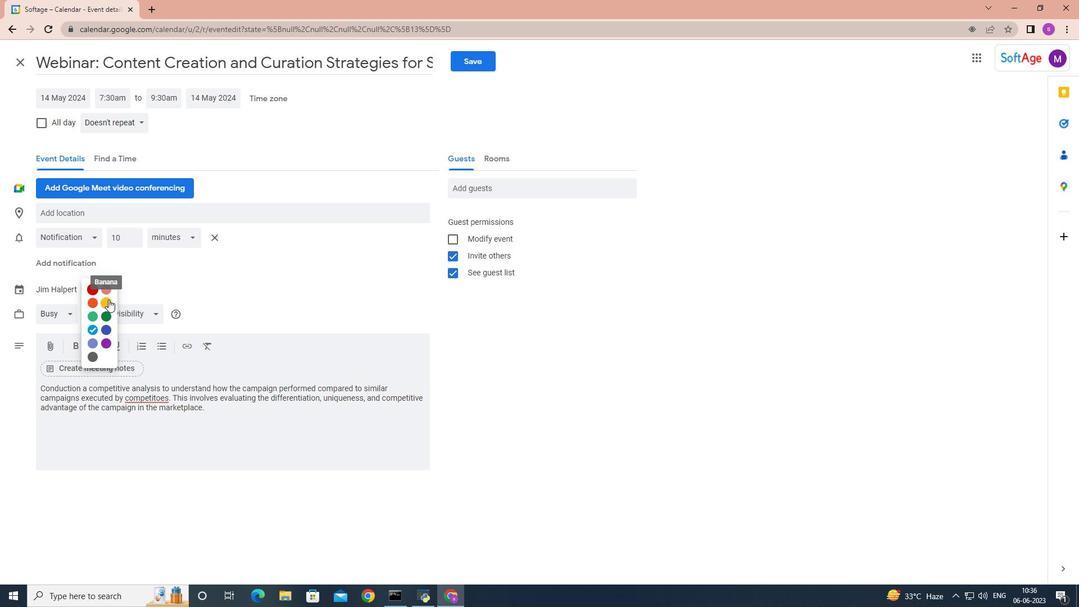 
Action: Mouse moved to (107, 211)
Screenshot: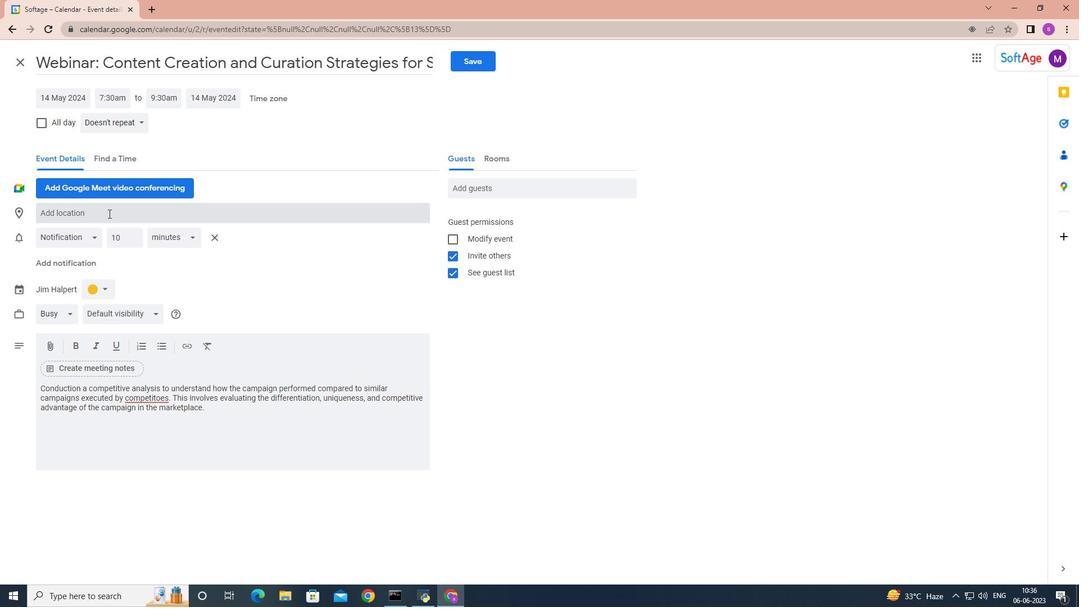 
Action: Mouse pressed left at (107, 211)
Screenshot: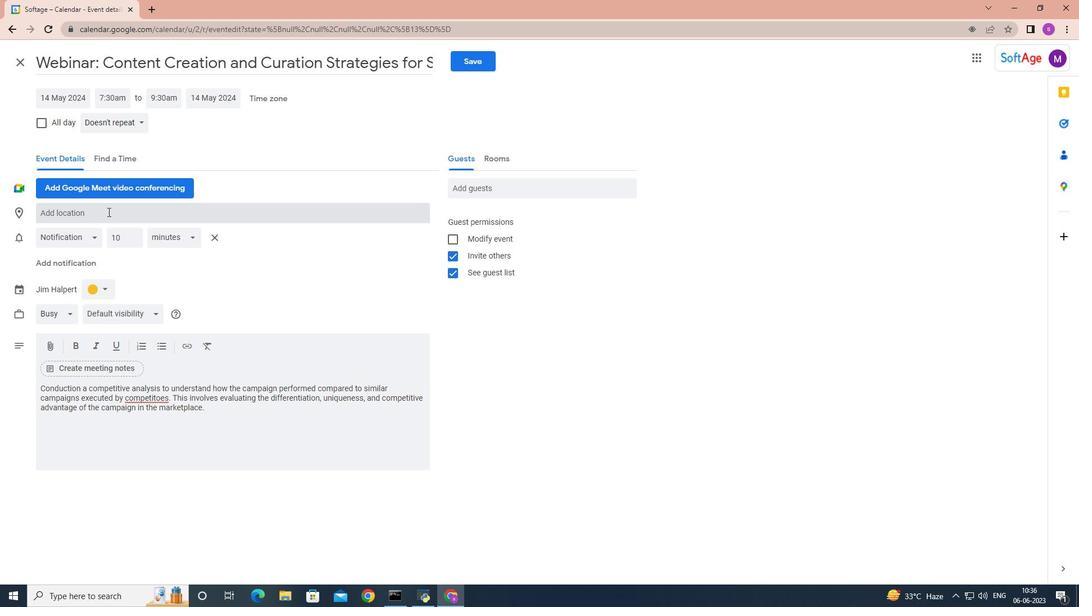 
Action: Key pressed <Key.shift>Marseille,<Key.space><Key.shift>France
Screenshot: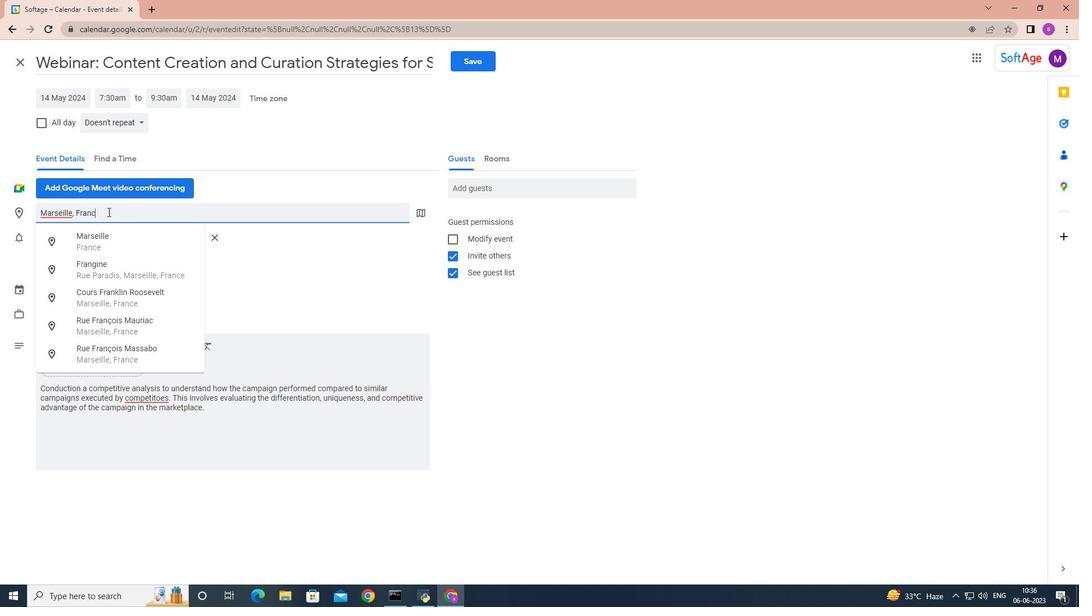 
Action: Mouse moved to (484, 182)
Screenshot: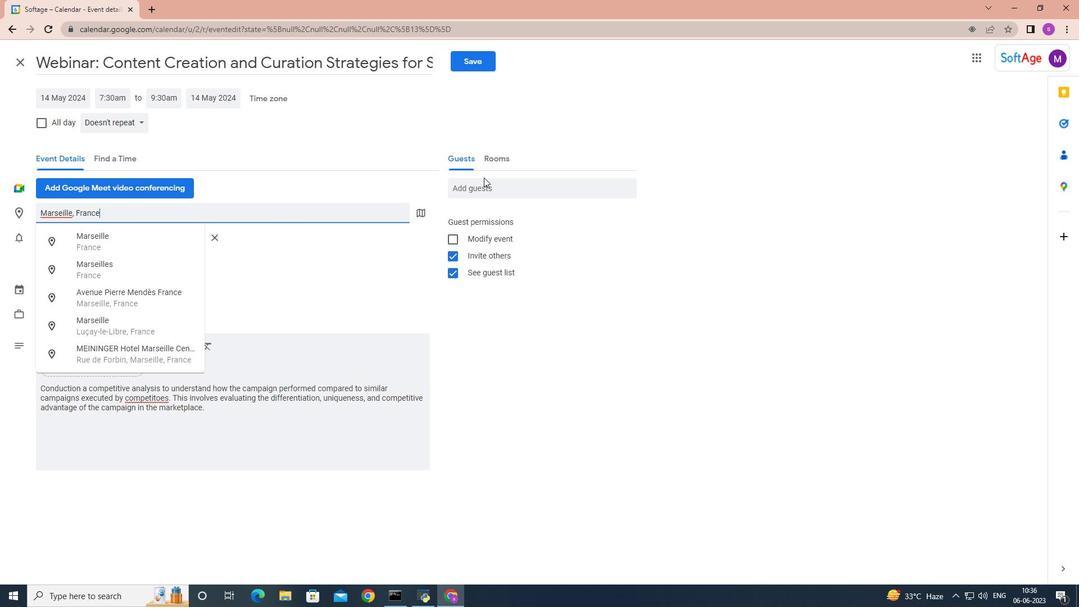 
Action: Mouse pressed left at (484, 182)
Screenshot: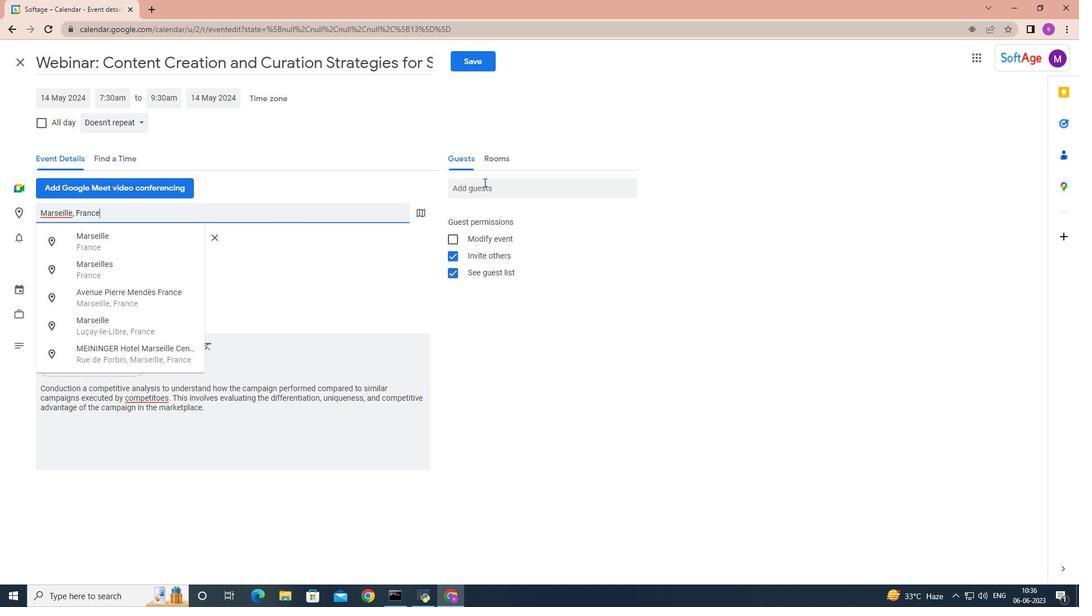 
Action: Key pressed softage.9
Screenshot: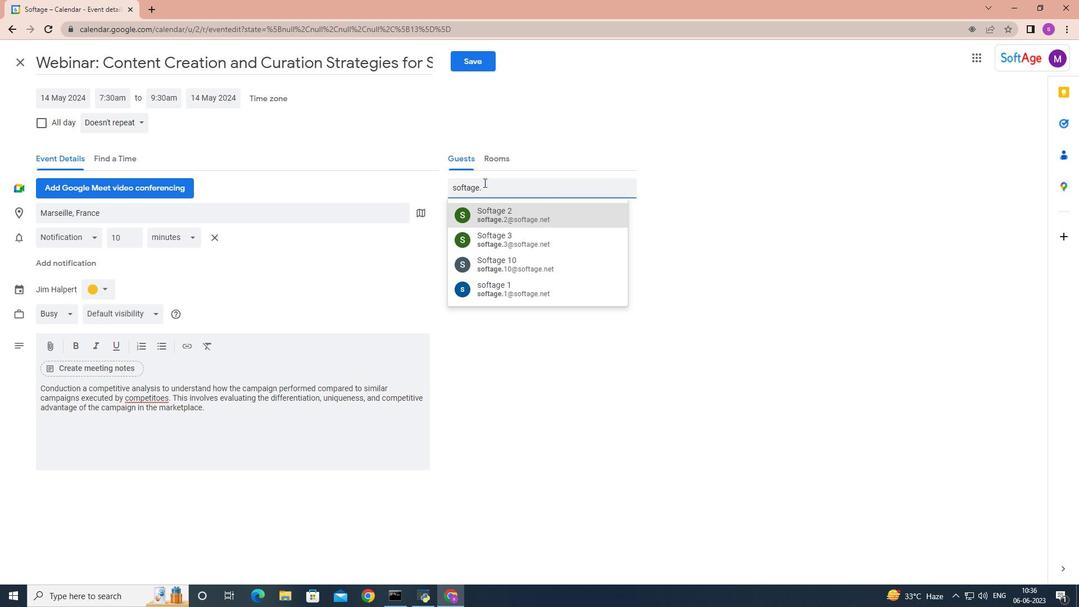
Action: Mouse moved to (511, 215)
Screenshot: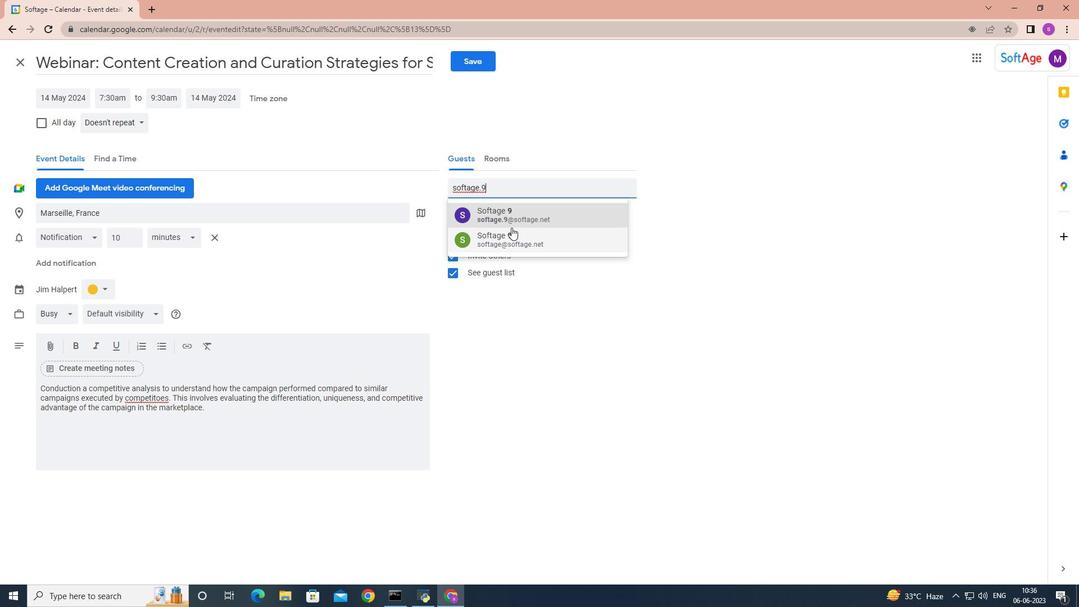 
Action: Mouse pressed left at (511, 215)
Screenshot: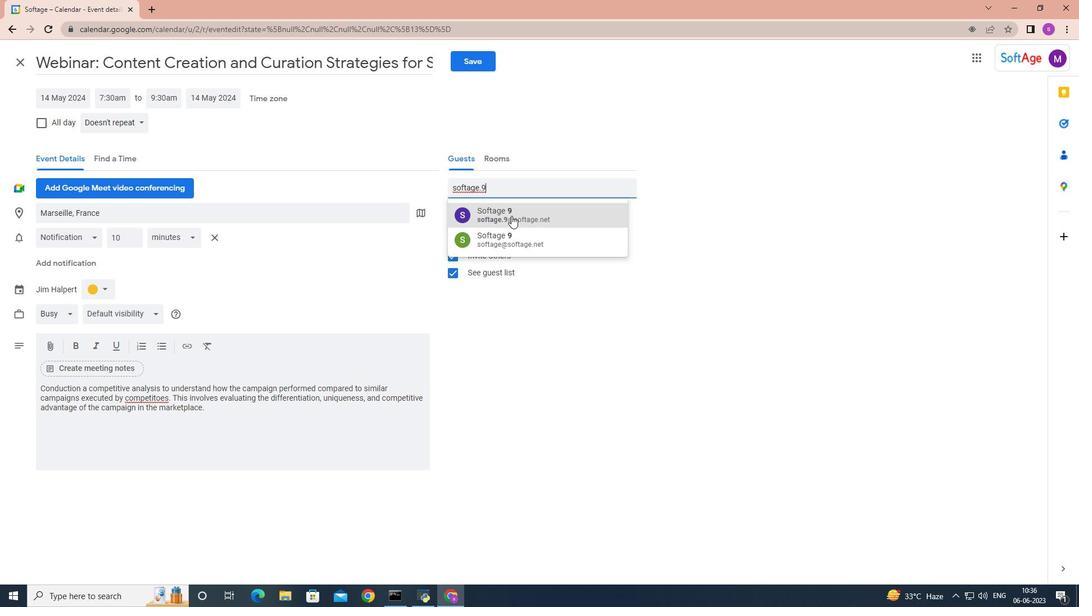 
Action: Mouse moved to (512, 215)
Screenshot: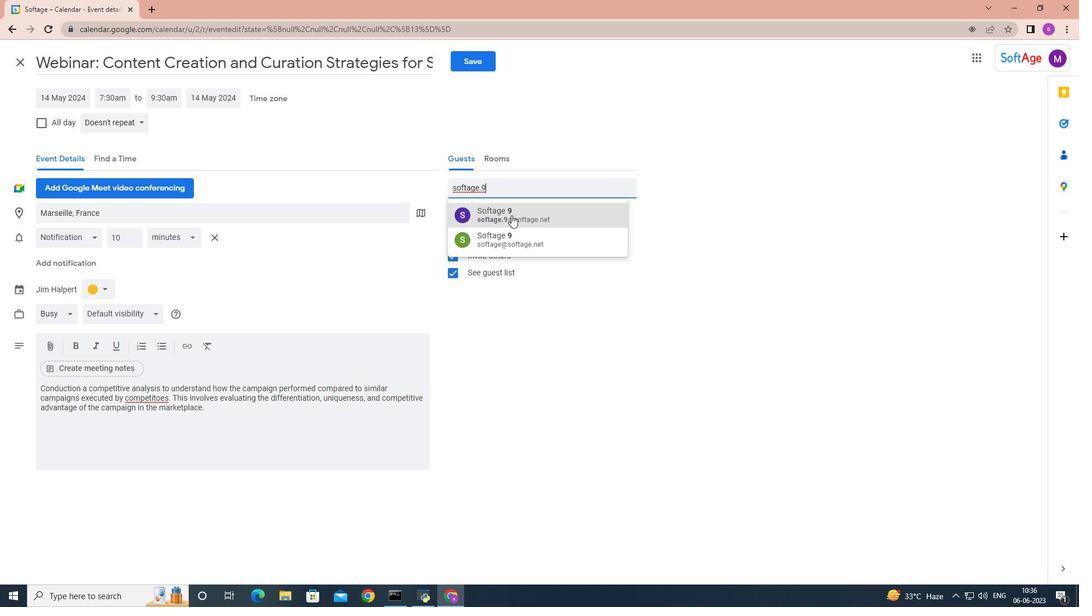 
Action: Key pressed softage.10
Screenshot: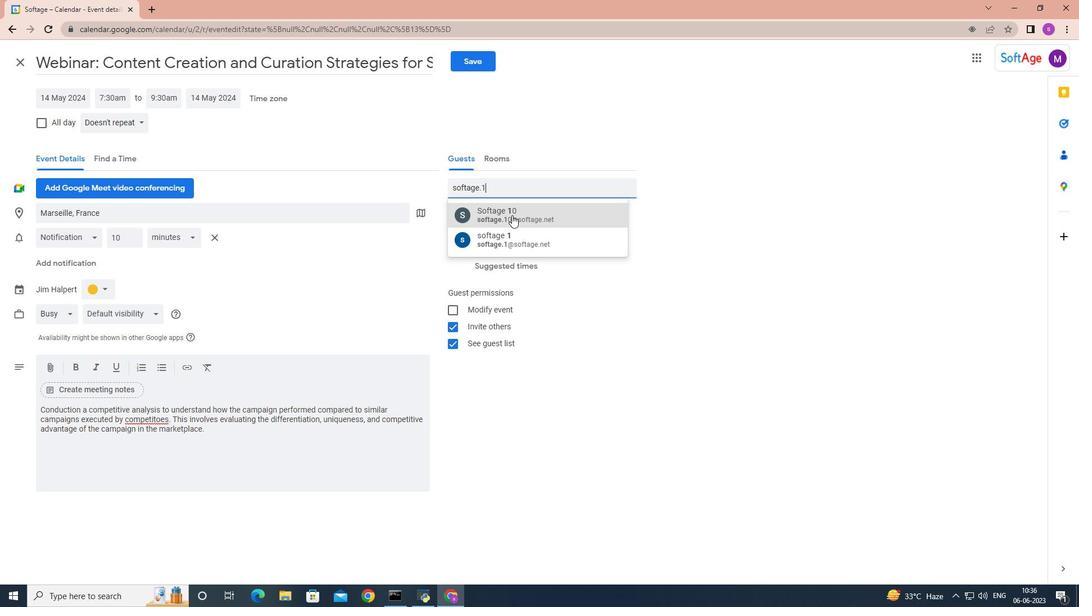 
Action: Mouse pressed left at (512, 215)
Screenshot: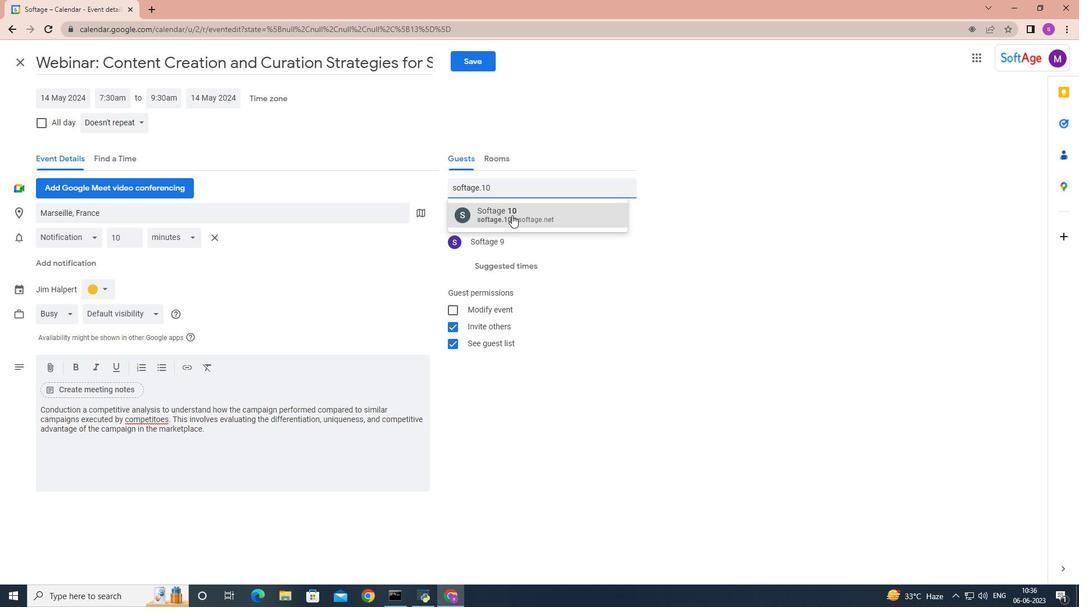 
Action: Mouse moved to (138, 120)
Screenshot: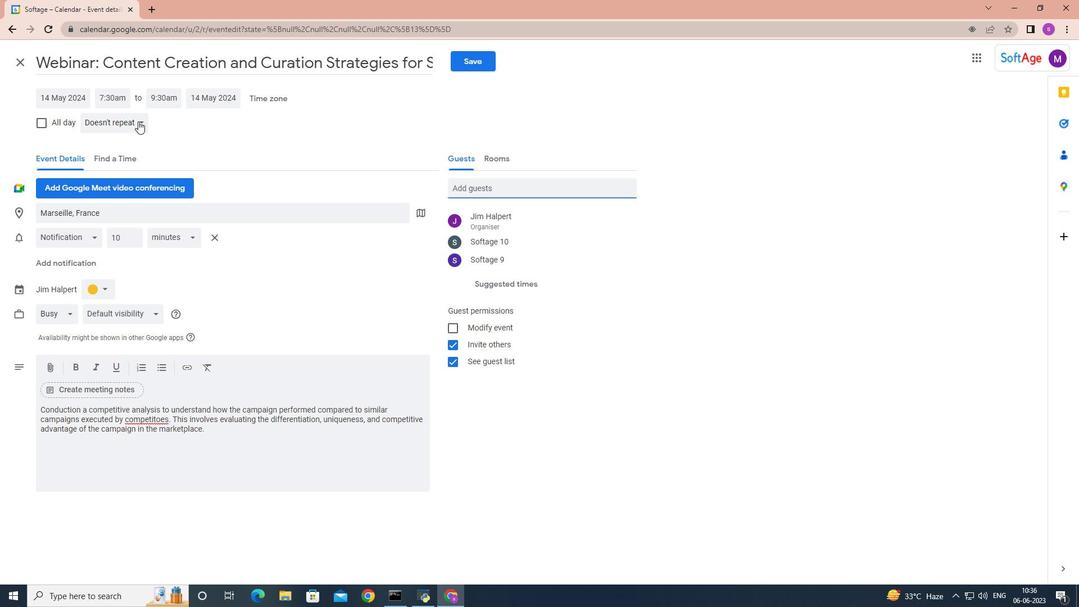
Action: Mouse pressed left at (138, 120)
Screenshot: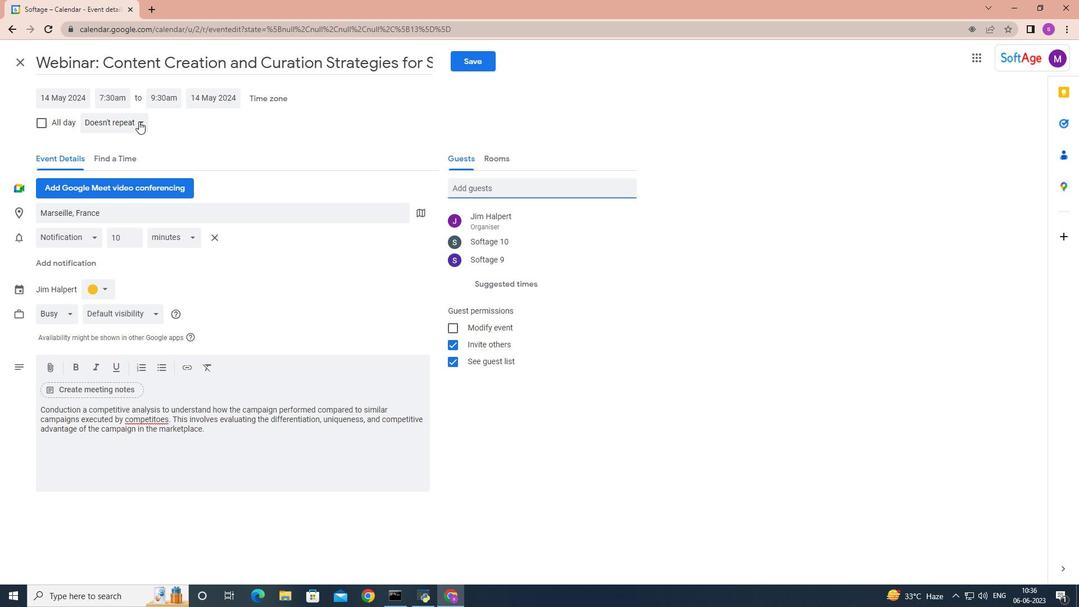 
Action: Mouse moved to (141, 140)
Screenshot: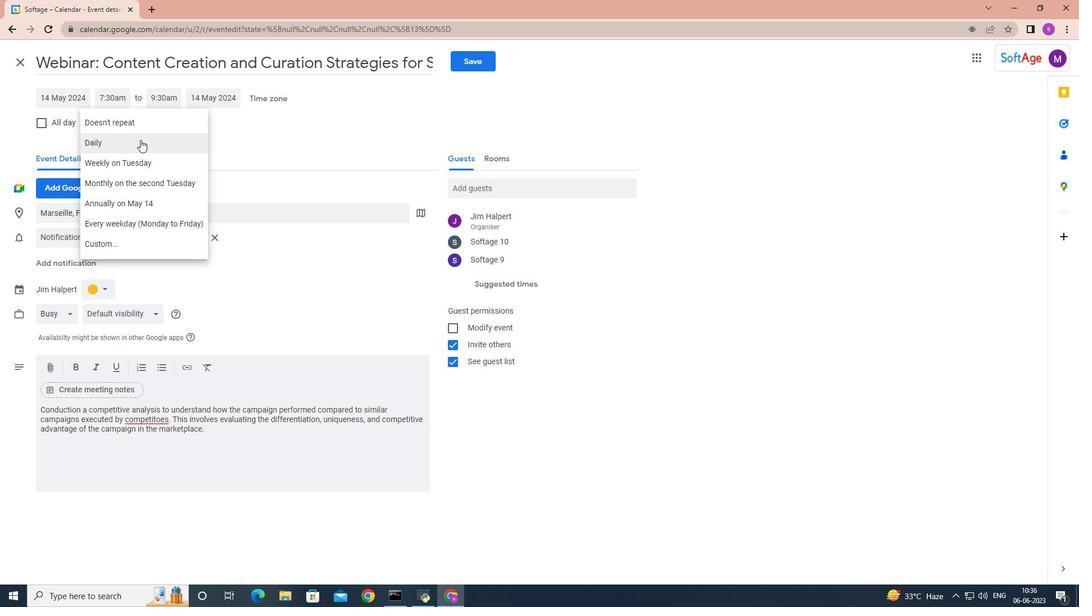 
Action: Mouse pressed left at (141, 140)
Screenshot: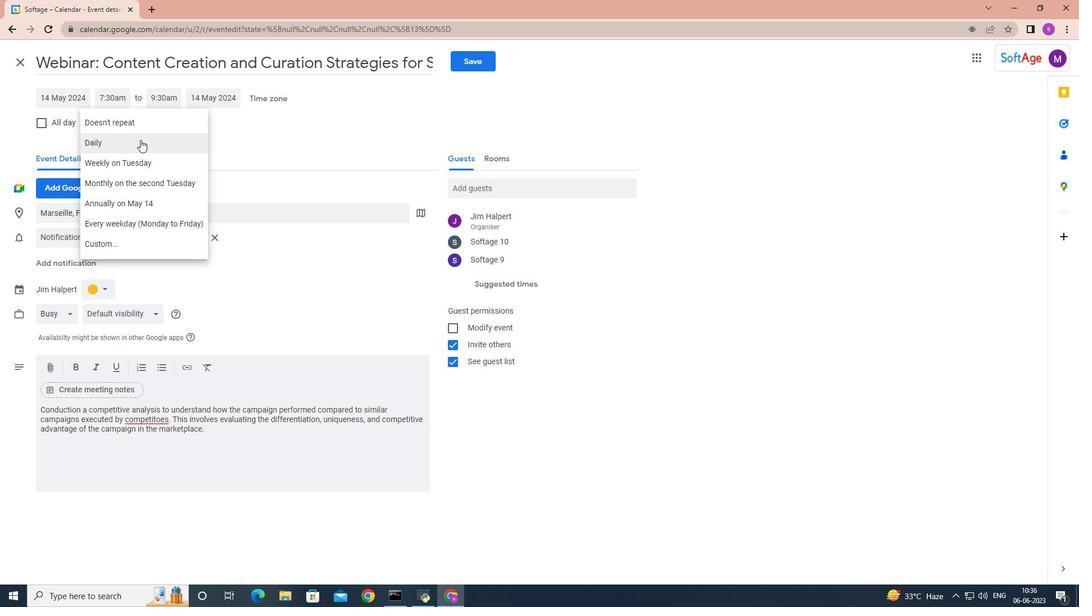 
Action: Mouse moved to (479, 59)
Screenshot: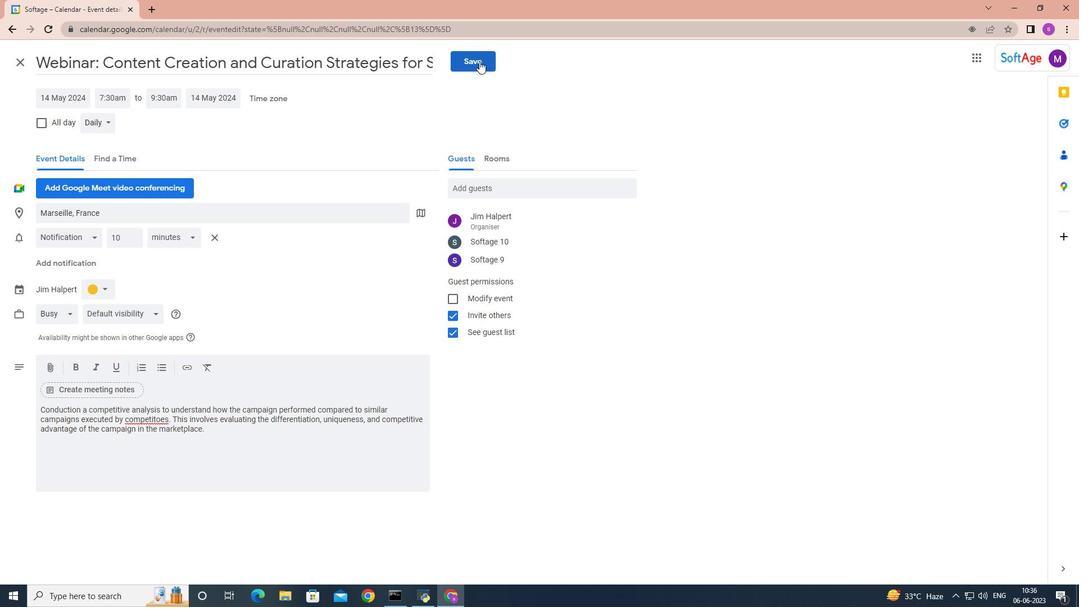
Action: Mouse pressed left at (479, 59)
Screenshot: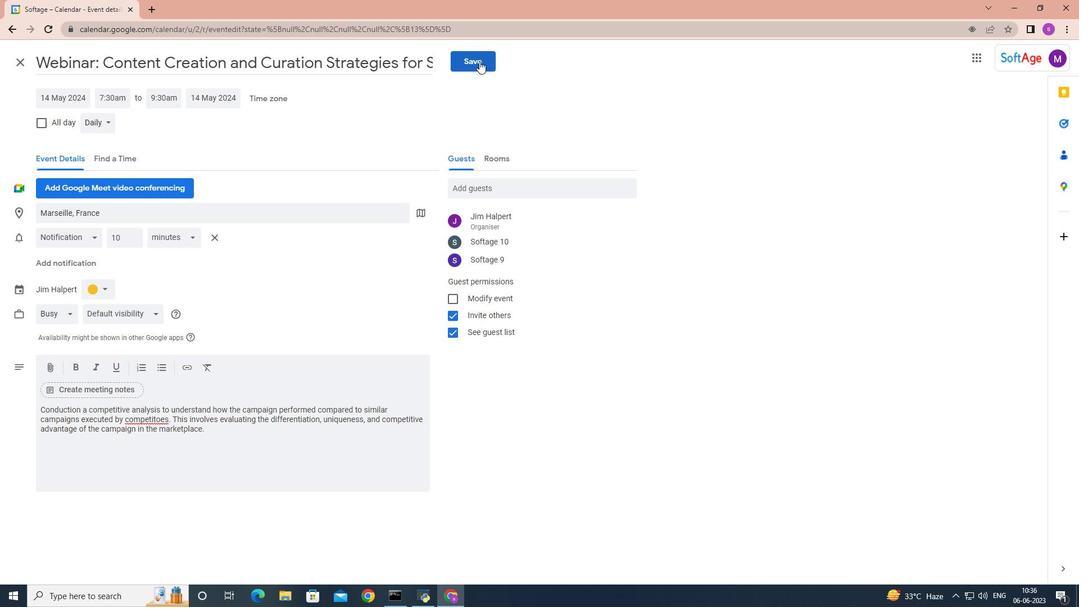 
Action: Mouse moved to (653, 337)
Screenshot: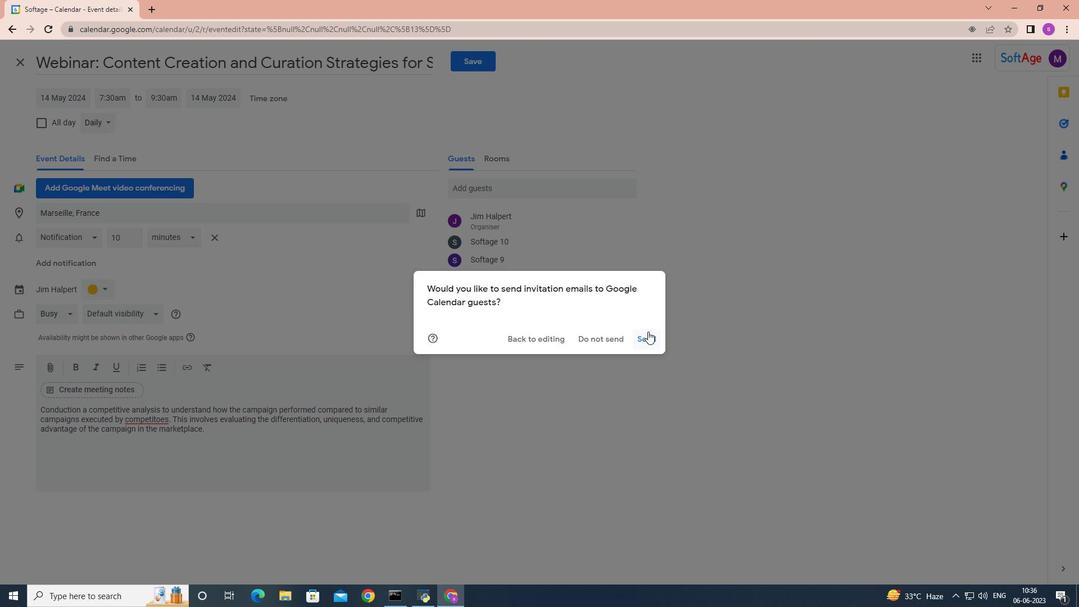 
Action: Mouse pressed left at (653, 337)
Screenshot: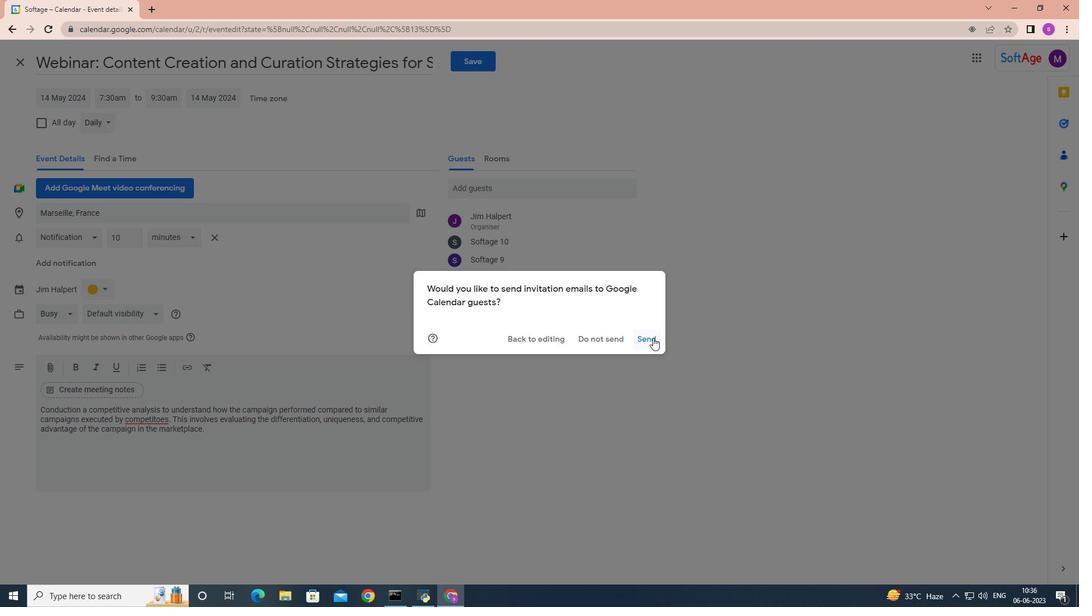 
